 Task: Open Card History Conference Review in Board Content Curation and Aggregation to Workspace Accelerator Programs and add a team member Softage.2@softage.net, a label Blue, a checklist Marketing Strategies, an attachment from your computer, a color Blue and finally, add a card description 'Plan and execute company team-building conference with guest speakers on change management' and a comment 'This task presents an opportunity to demonstrate our leadership skills and ability to take charge.'. Add a start date 'Jan 02, 1900' with a due date 'Jan 09, 1900'
Action: Mouse moved to (288, 187)
Screenshot: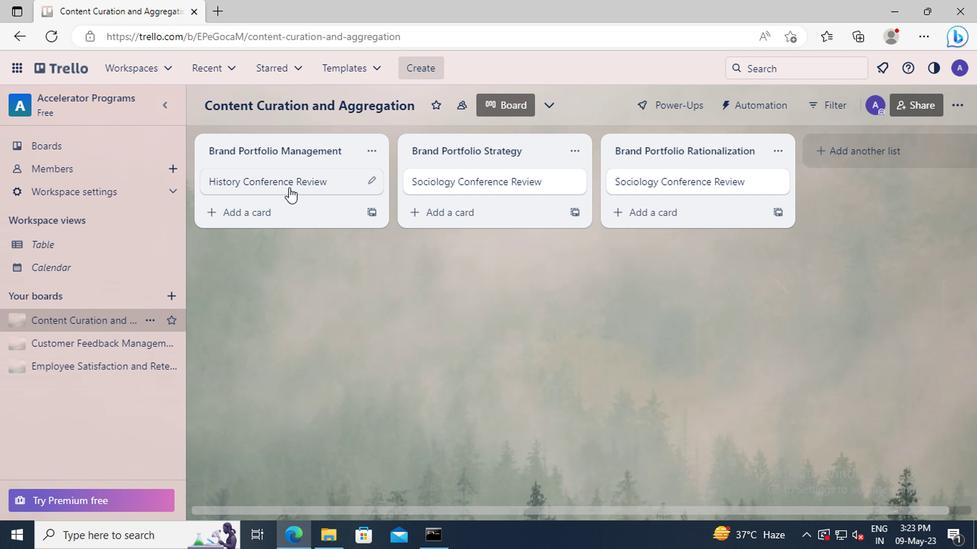 
Action: Mouse pressed left at (288, 187)
Screenshot: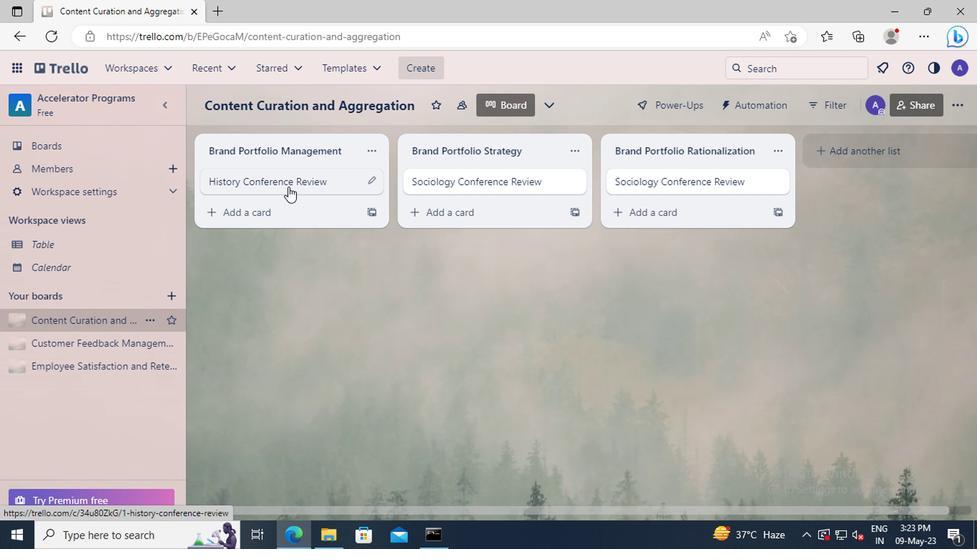 
Action: Mouse moved to (668, 181)
Screenshot: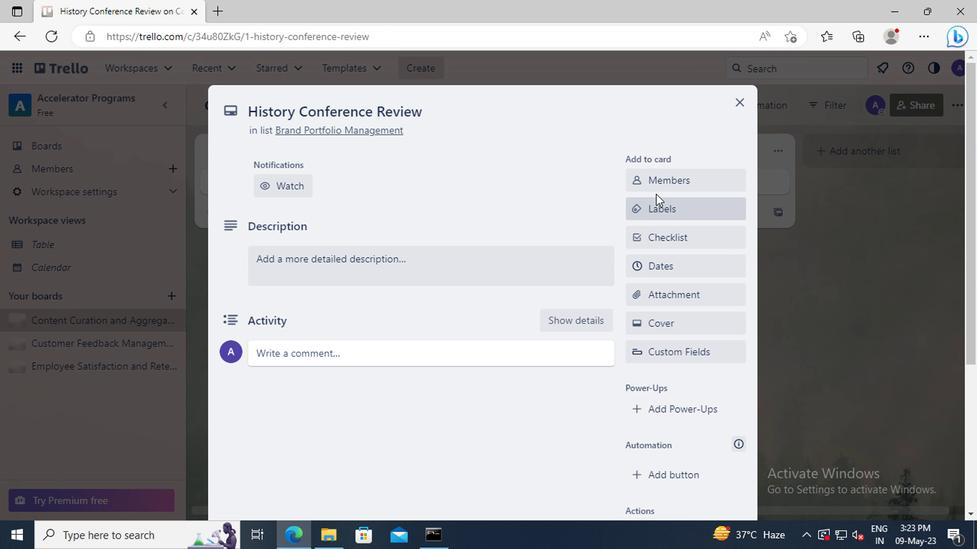 
Action: Mouse pressed left at (668, 181)
Screenshot: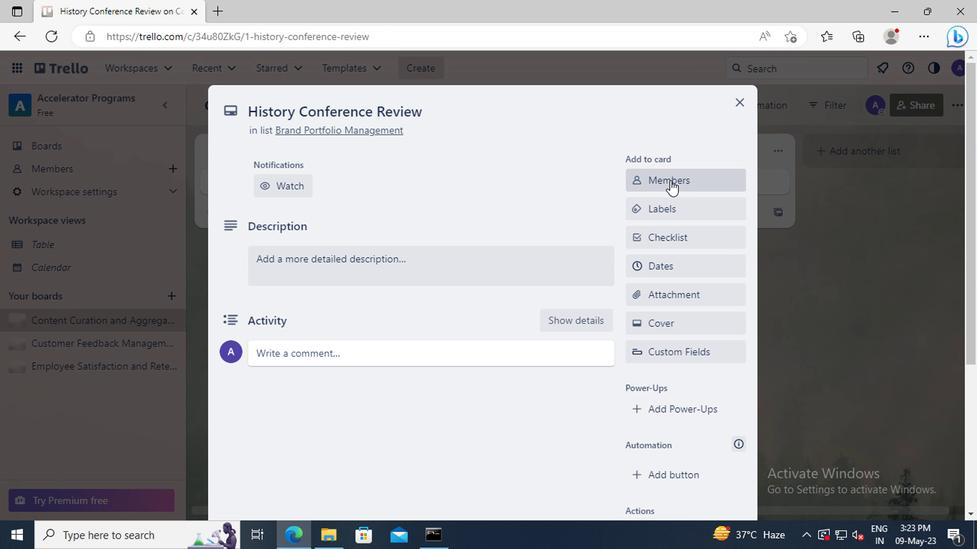 
Action: Mouse moved to (666, 247)
Screenshot: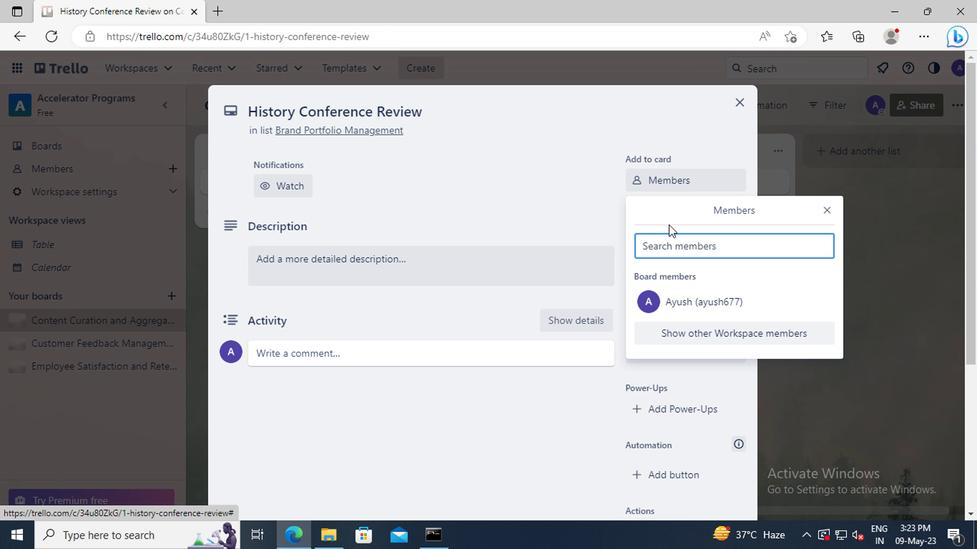 
Action: Mouse pressed left at (666, 247)
Screenshot: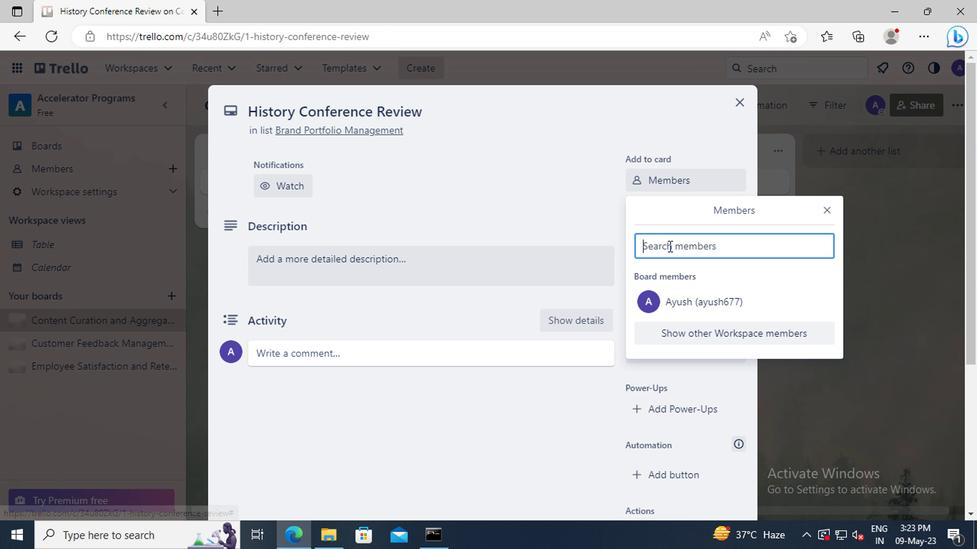 
Action: Key pressed <Key.shift>SOFTAGE.2
Screenshot: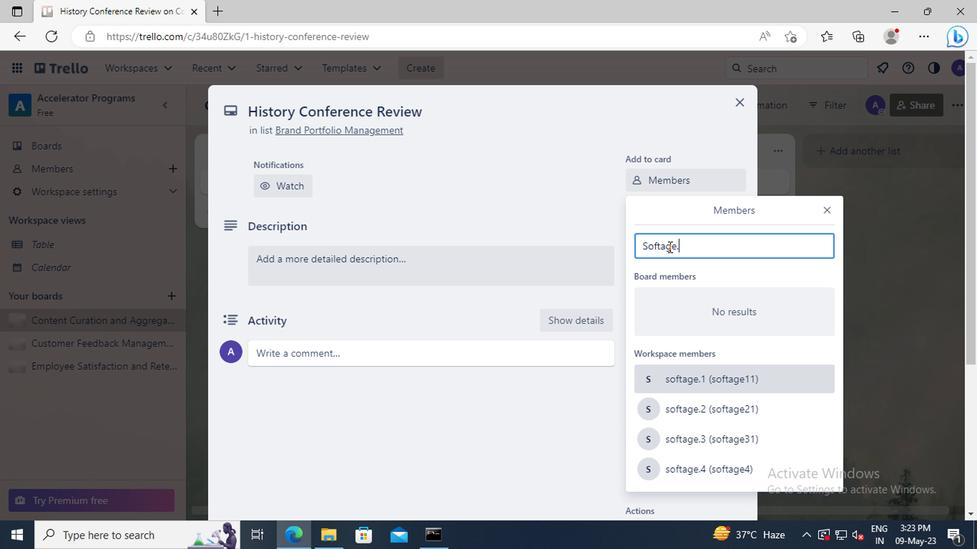 
Action: Mouse moved to (703, 381)
Screenshot: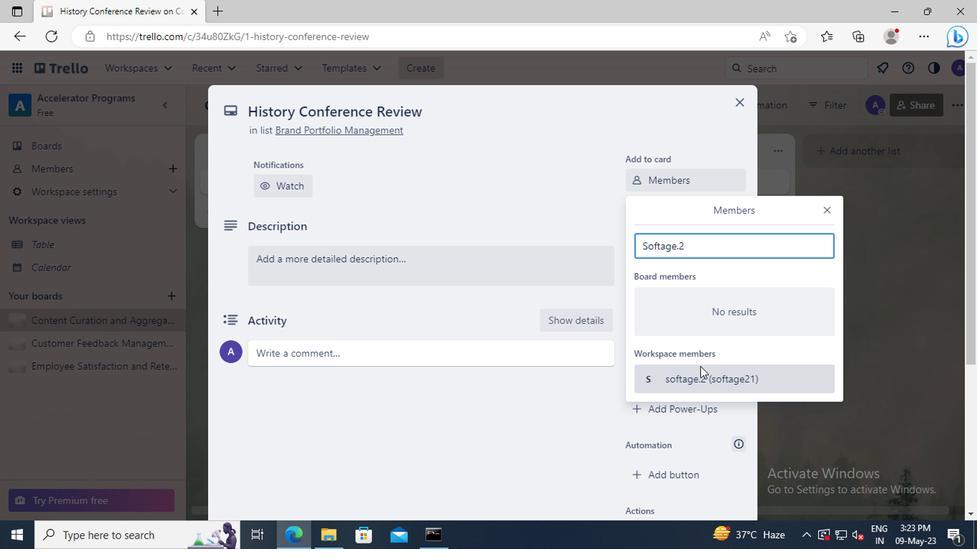 
Action: Mouse pressed left at (703, 381)
Screenshot: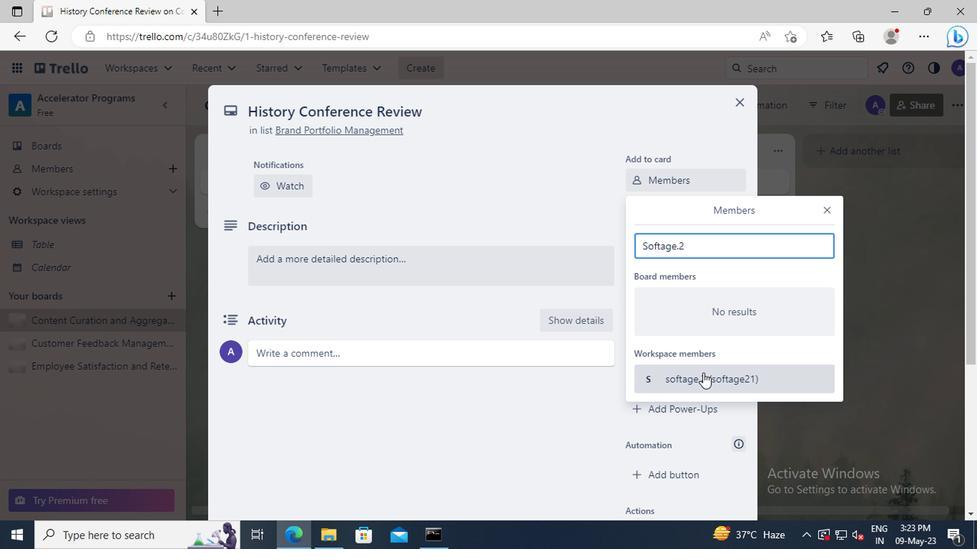 
Action: Mouse moved to (823, 210)
Screenshot: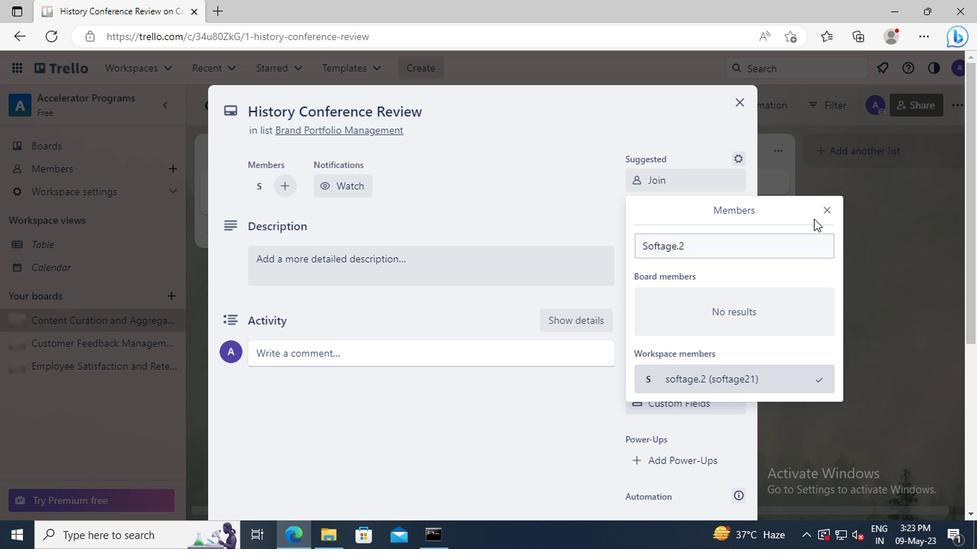 
Action: Mouse pressed left at (823, 210)
Screenshot: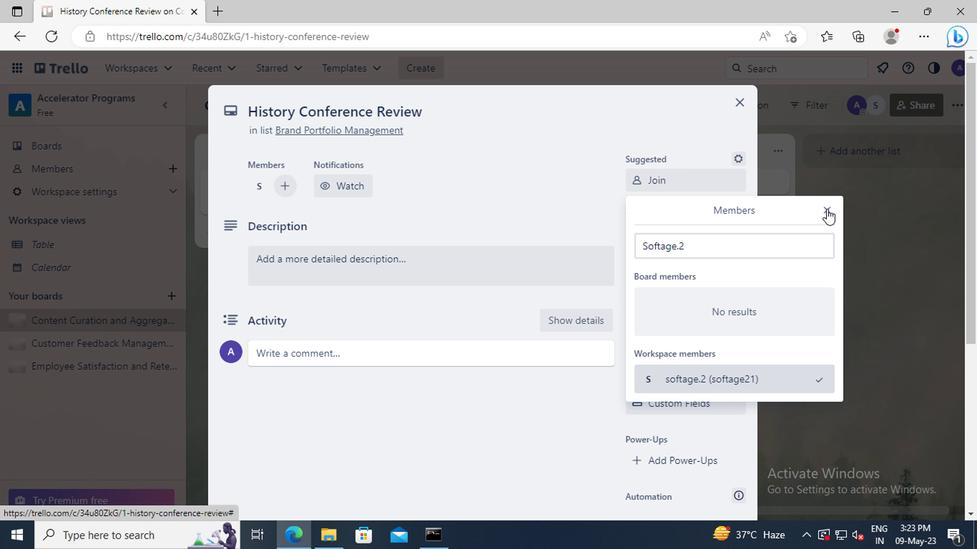 
Action: Mouse moved to (710, 256)
Screenshot: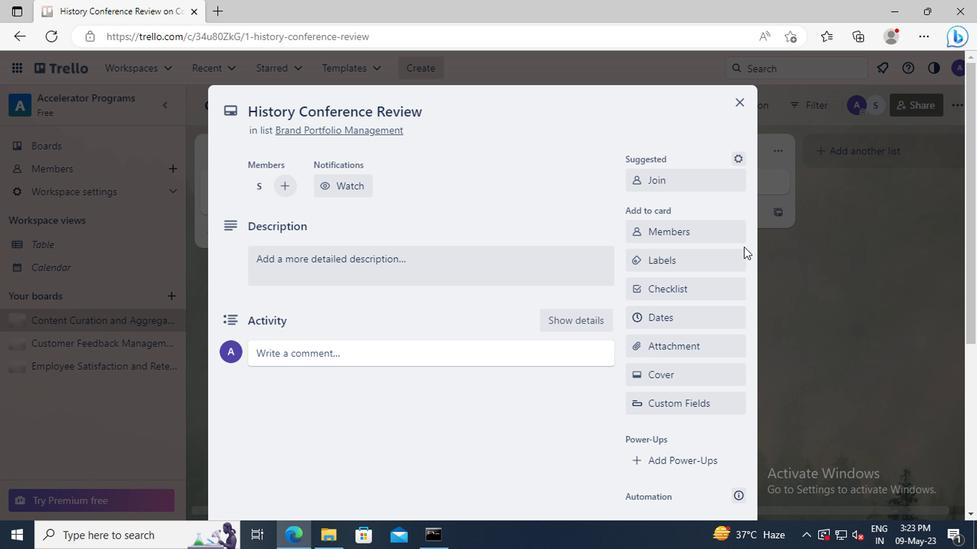 
Action: Mouse pressed left at (710, 256)
Screenshot: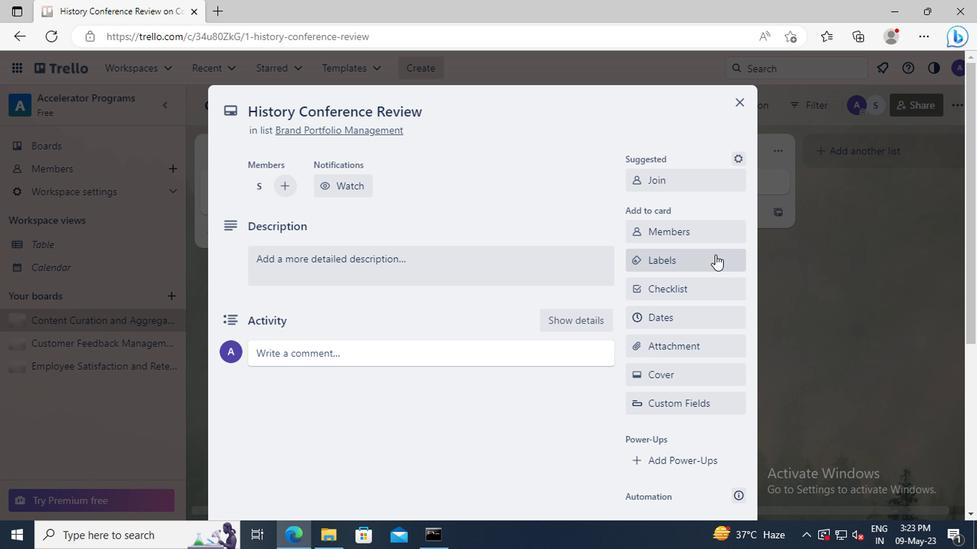 
Action: Mouse moved to (726, 353)
Screenshot: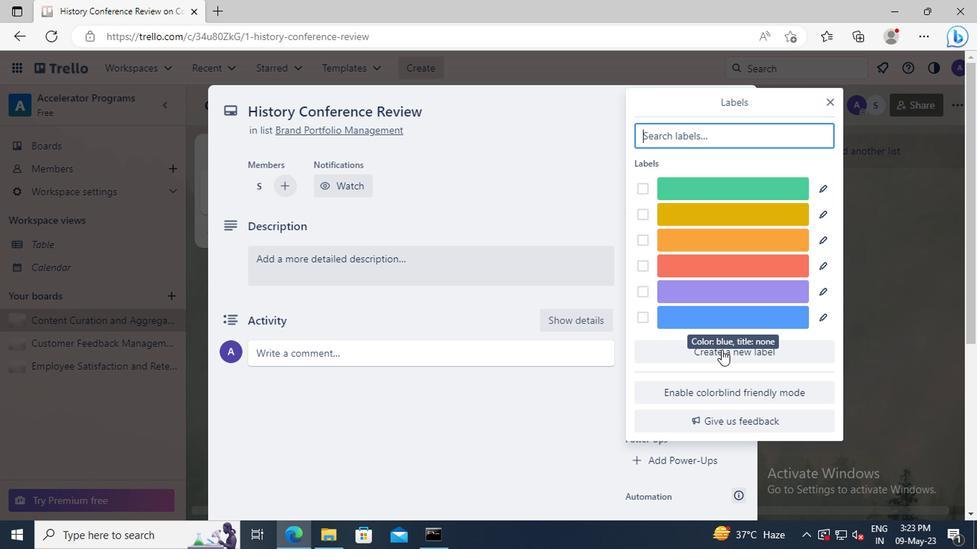 
Action: Mouse pressed left at (726, 353)
Screenshot: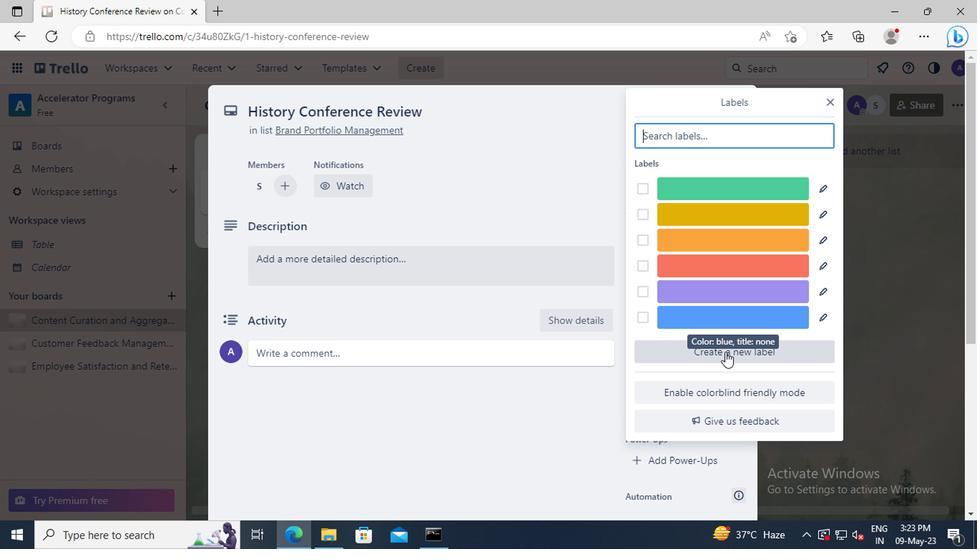 
Action: Mouse moved to (655, 389)
Screenshot: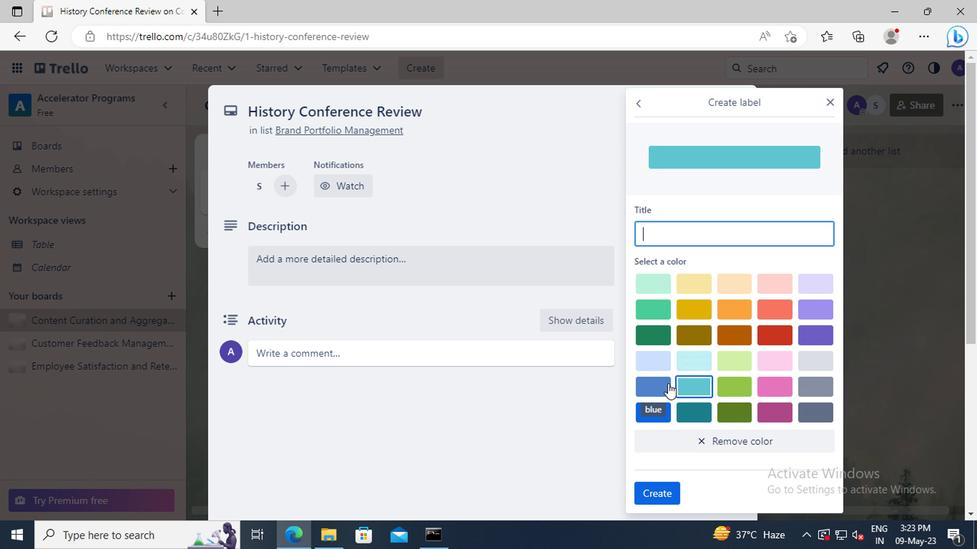 
Action: Mouse pressed left at (655, 389)
Screenshot: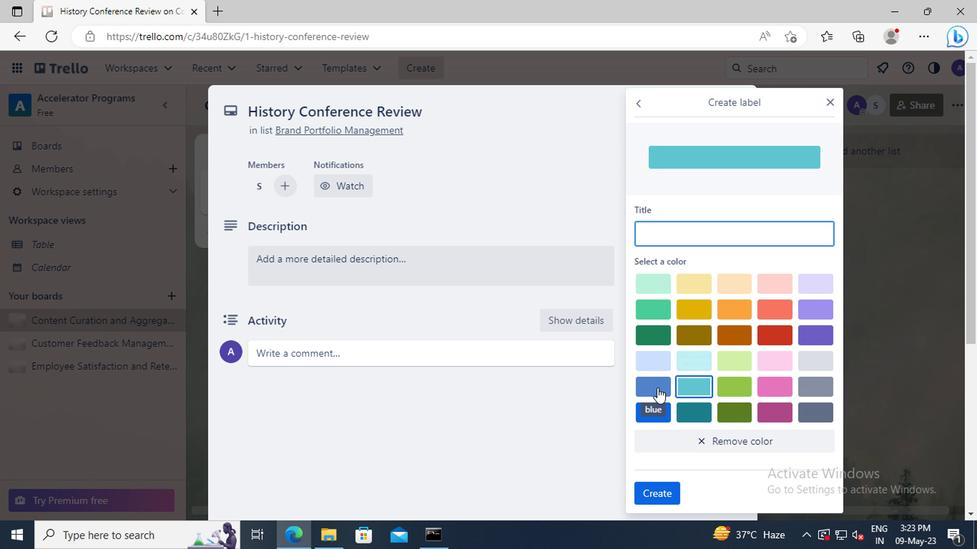
Action: Mouse moved to (661, 495)
Screenshot: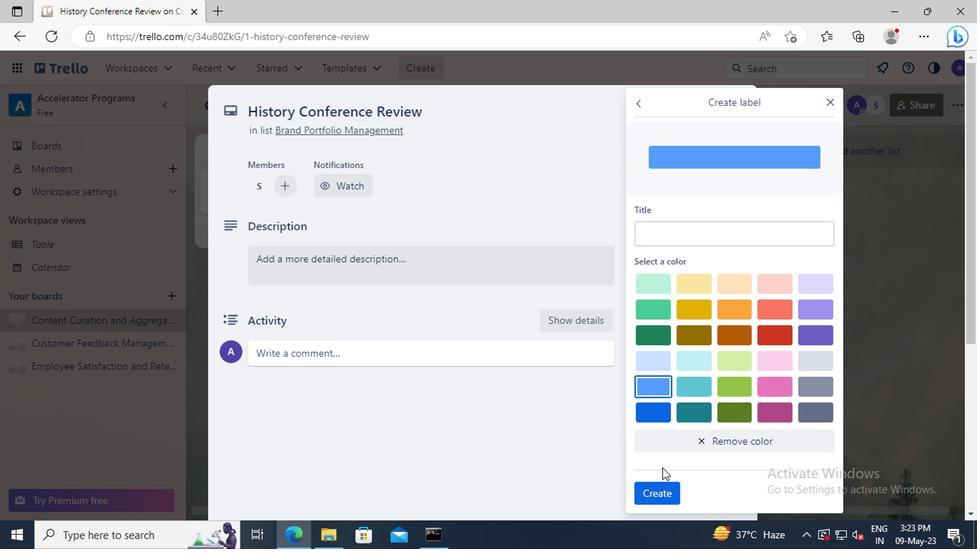 
Action: Mouse pressed left at (661, 495)
Screenshot: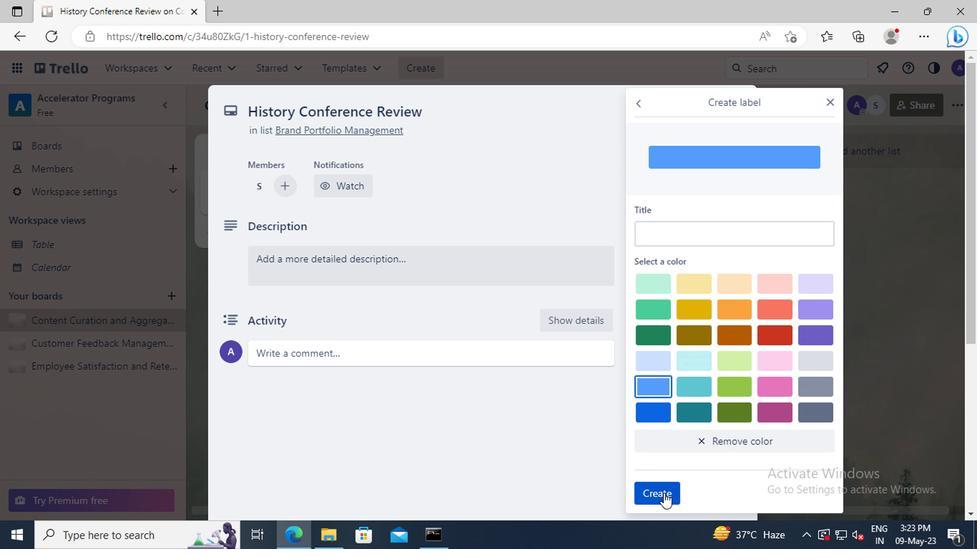 
Action: Mouse moved to (828, 102)
Screenshot: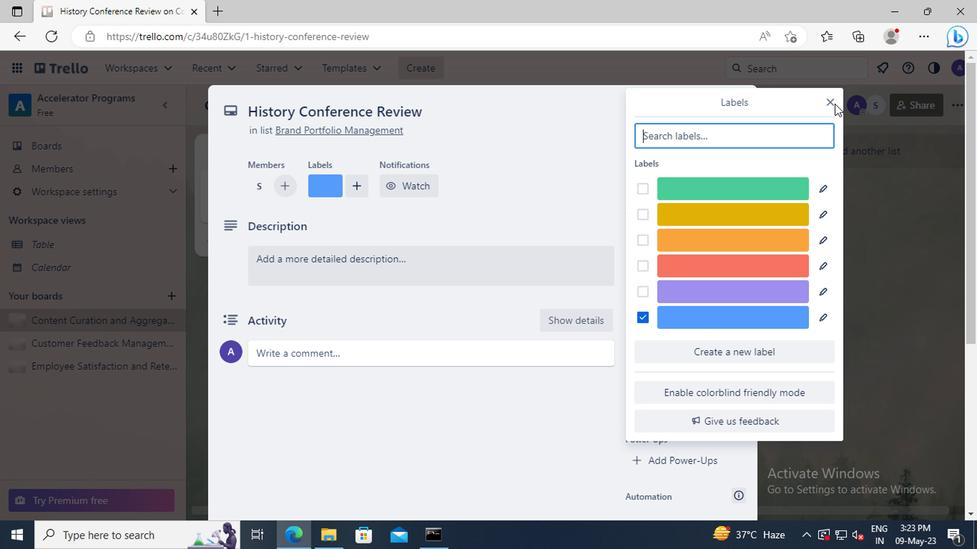 
Action: Mouse pressed left at (828, 102)
Screenshot: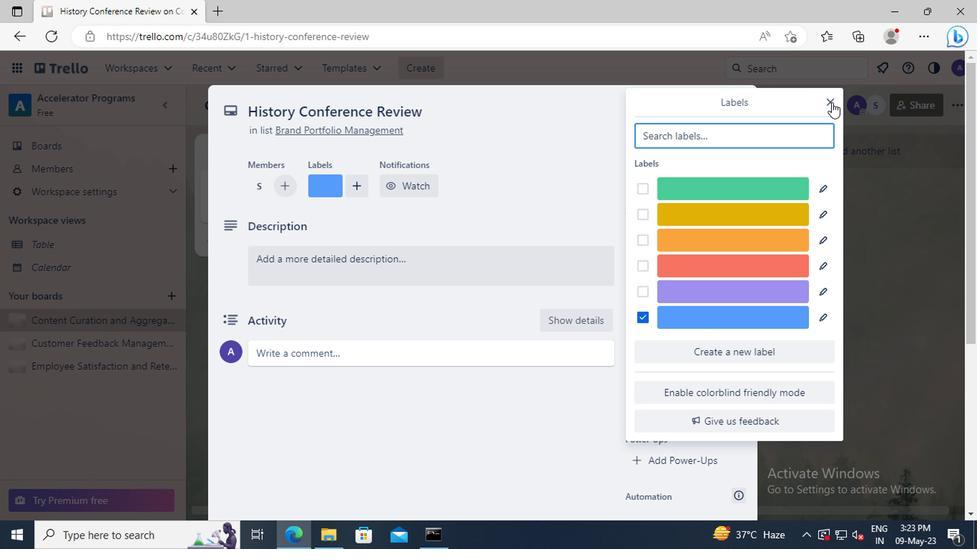 
Action: Mouse moved to (687, 289)
Screenshot: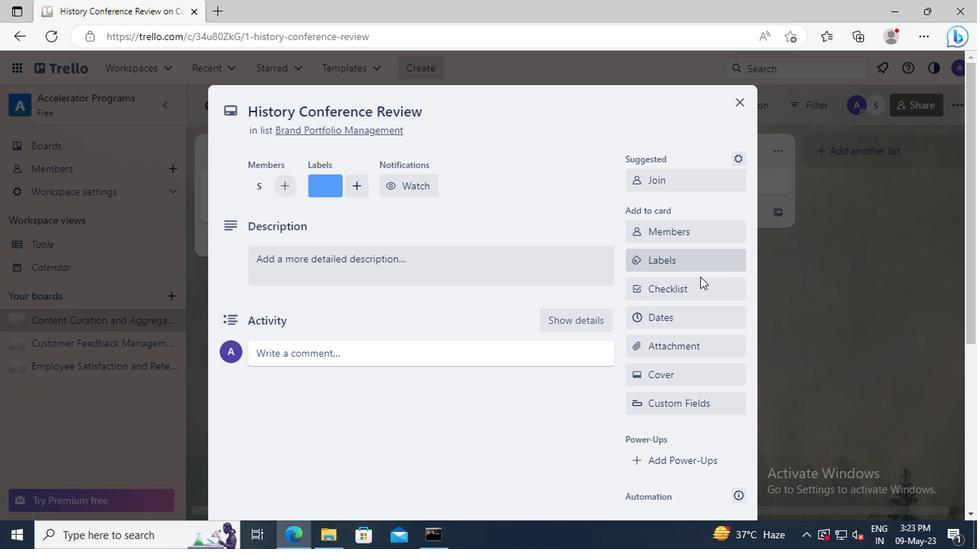 
Action: Mouse pressed left at (687, 289)
Screenshot: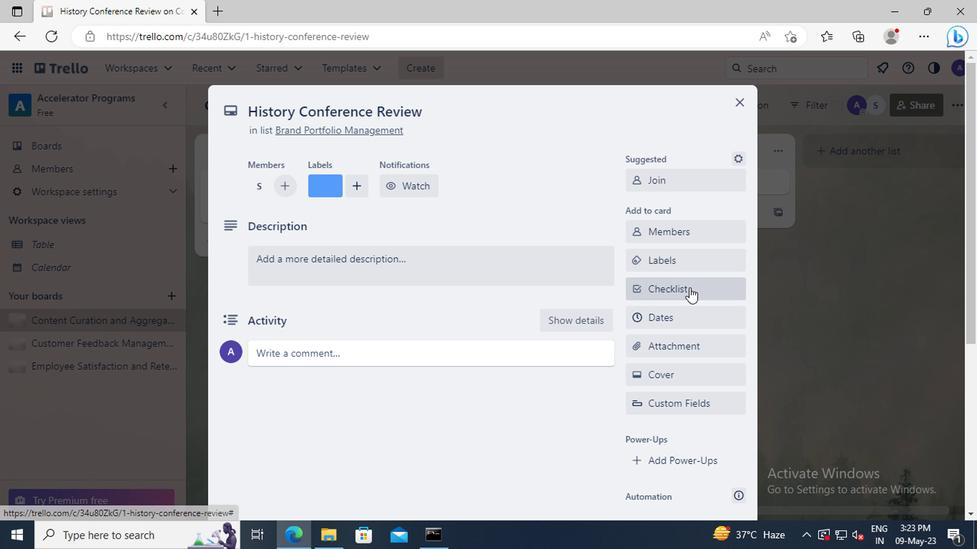
Action: Key pressed <Key.shift>MARKETING<Key.space><Key.shift>STRATEGIES
Screenshot: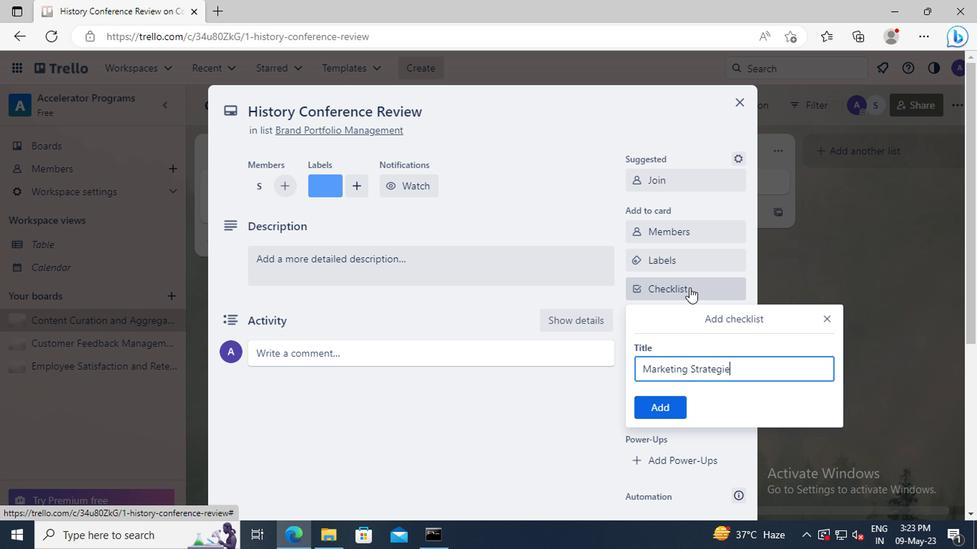 
Action: Mouse moved to (665, 408)
Screenshot: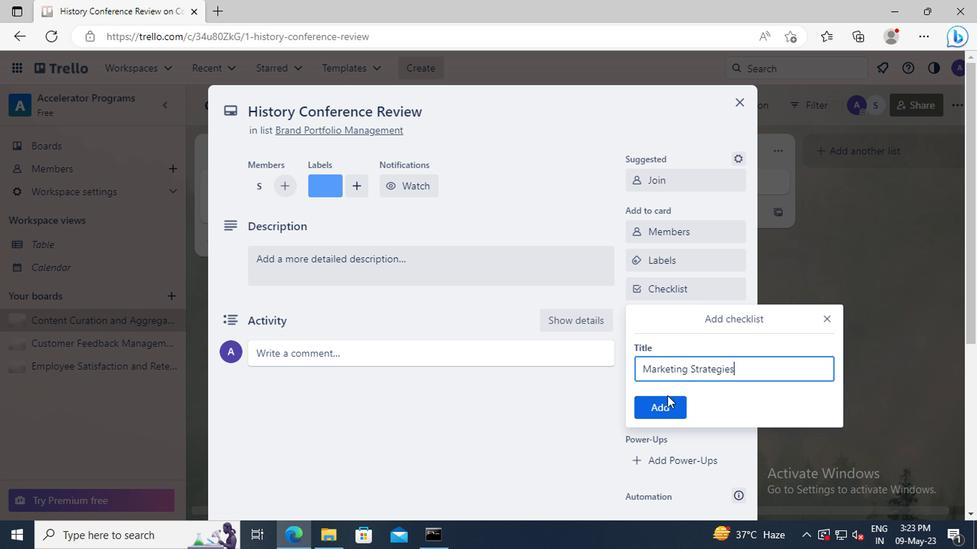 
Action: Mouse pressed left at (665, 408)
Screenshot: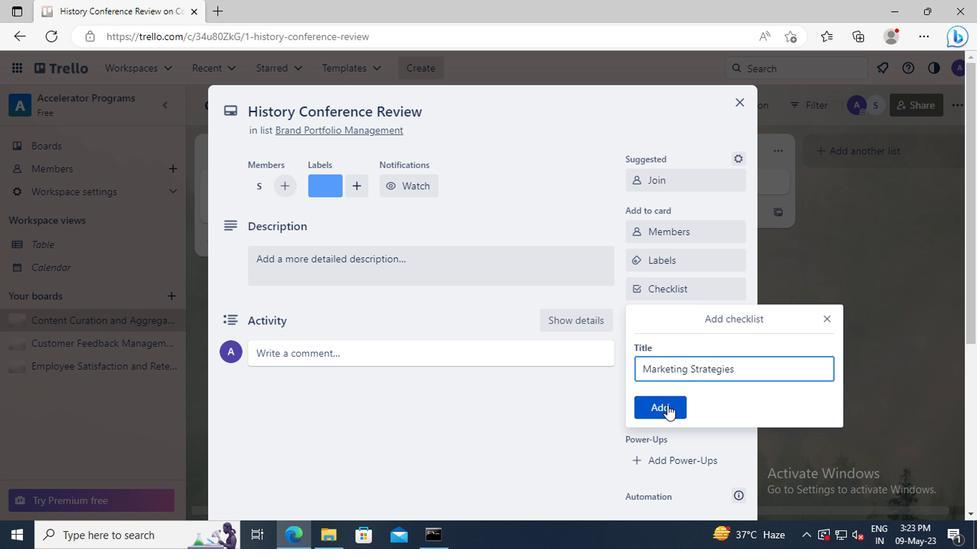
Action: Mouse moved to (669, 346)
Screenshot: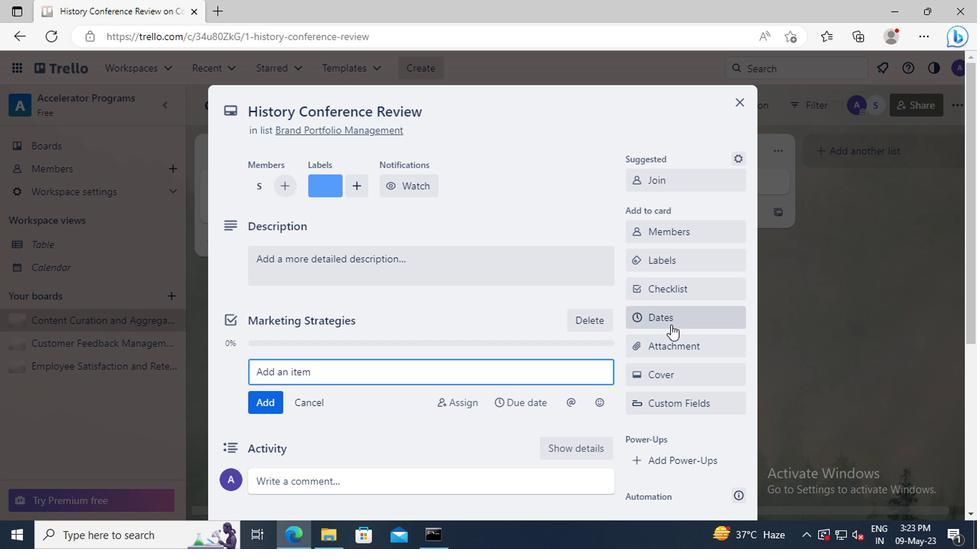 
Action: Mouse pressed left at (669, 346)
Screenshot: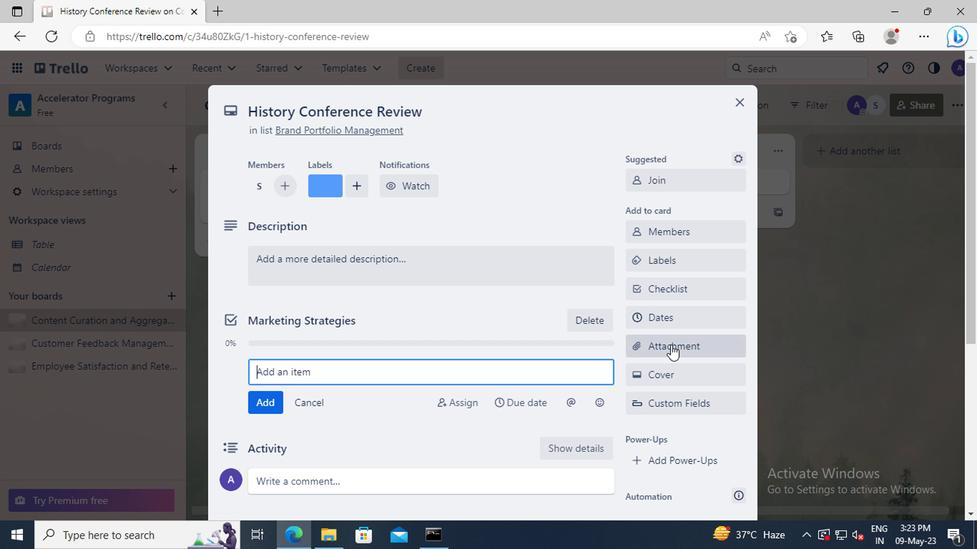 
Action: Mouse moved to (672, 131)
Screenshot: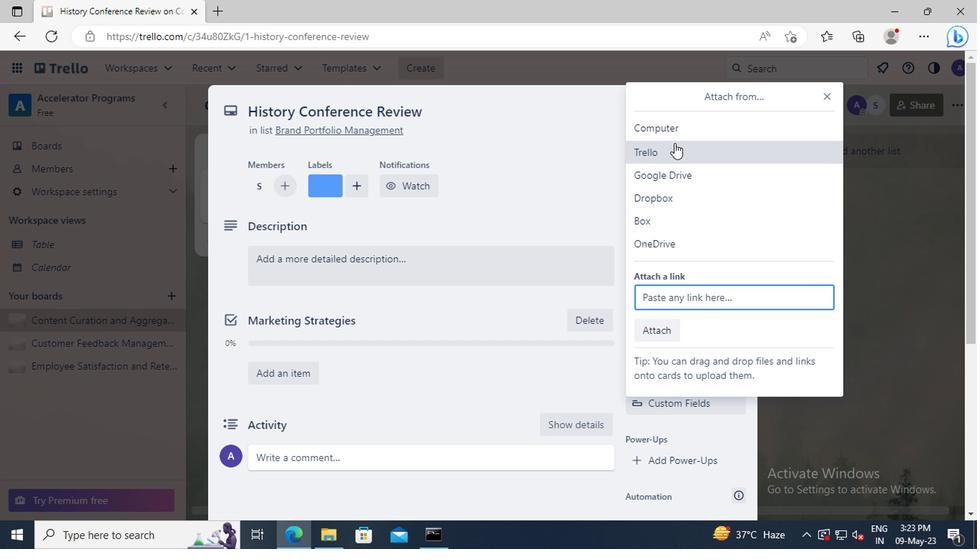 
Action: Mouse pressed left at (672, 131)
Screenshot: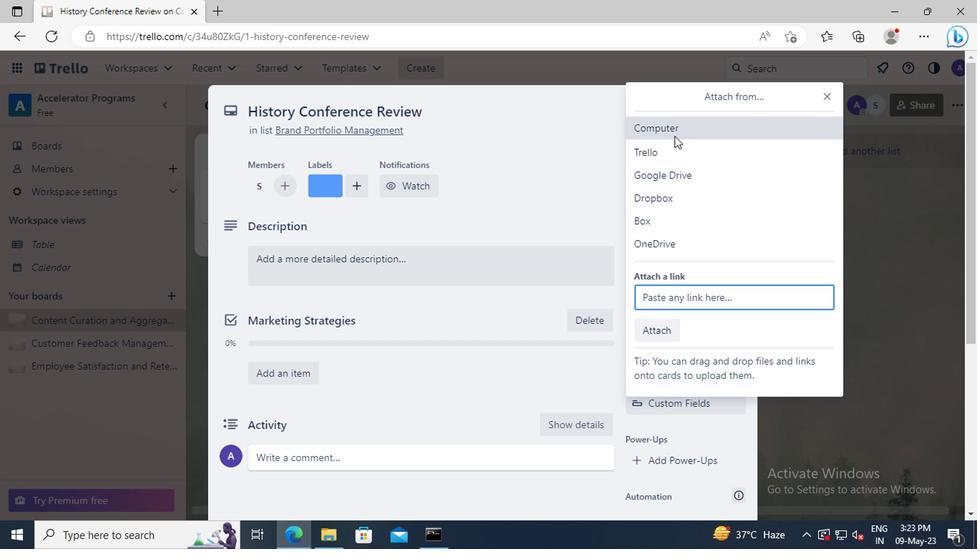 
Action: Mouse moved to (380, 128)
Screenshot: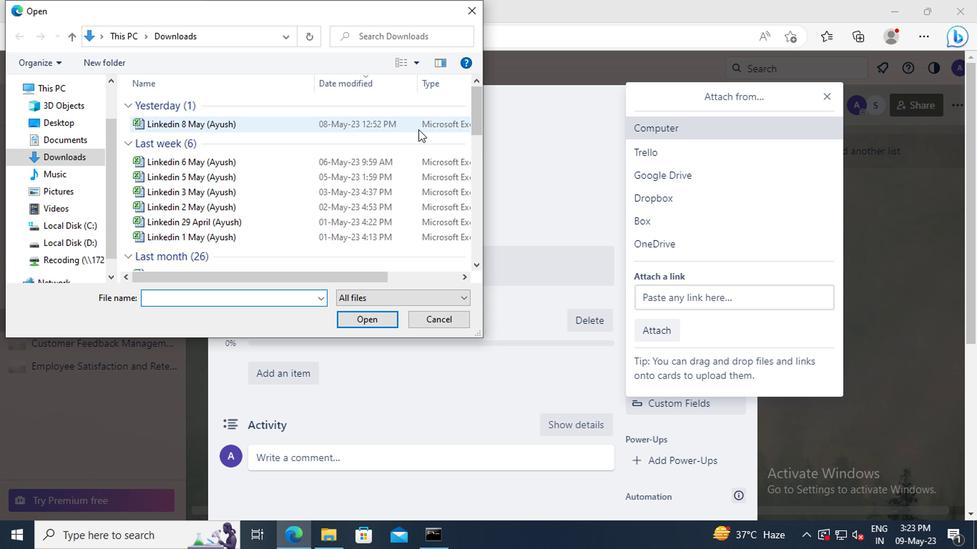 
Action: Mouse pressed left at (380, 128)
Screenshot: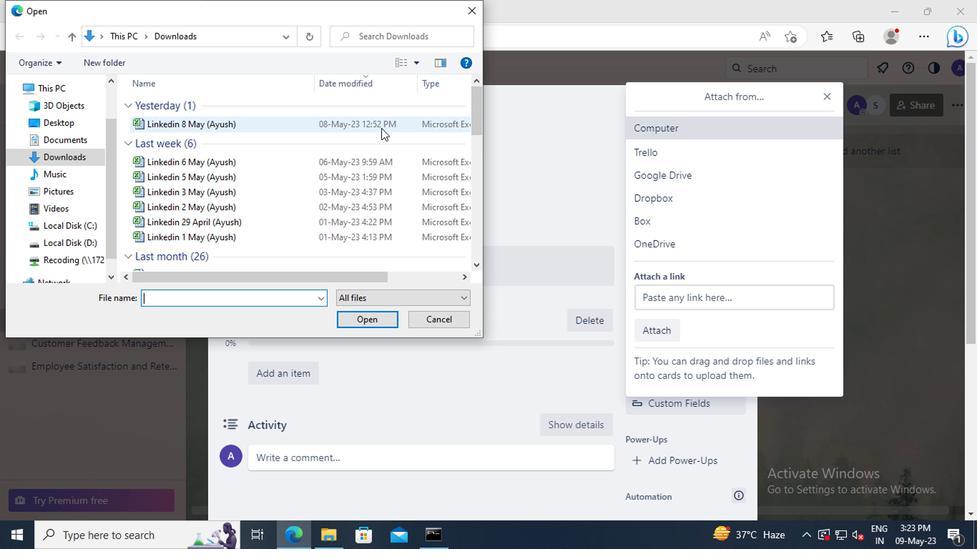 
Action: Mouse moved to (378, 317)
Screenshot: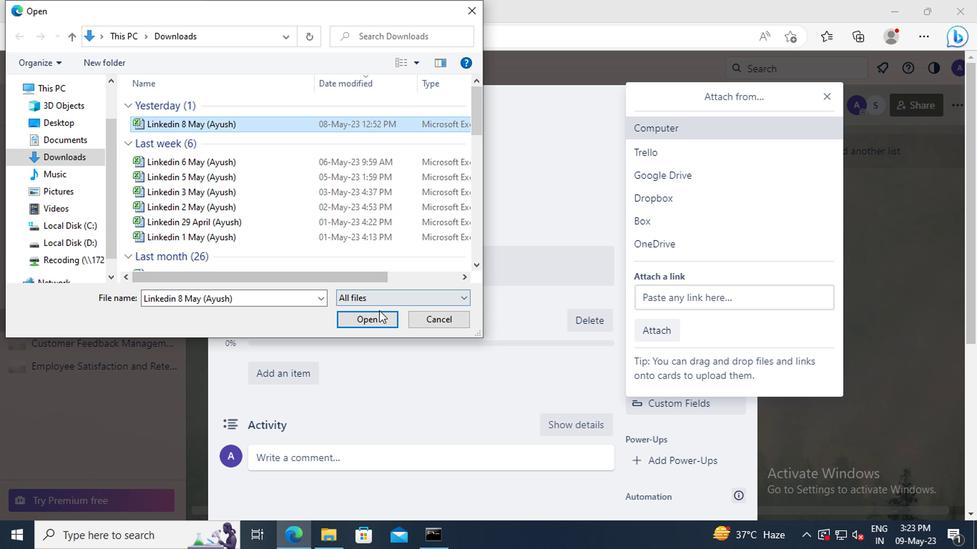
Action: Mouse pressed left at (378, 317)
Screenshot: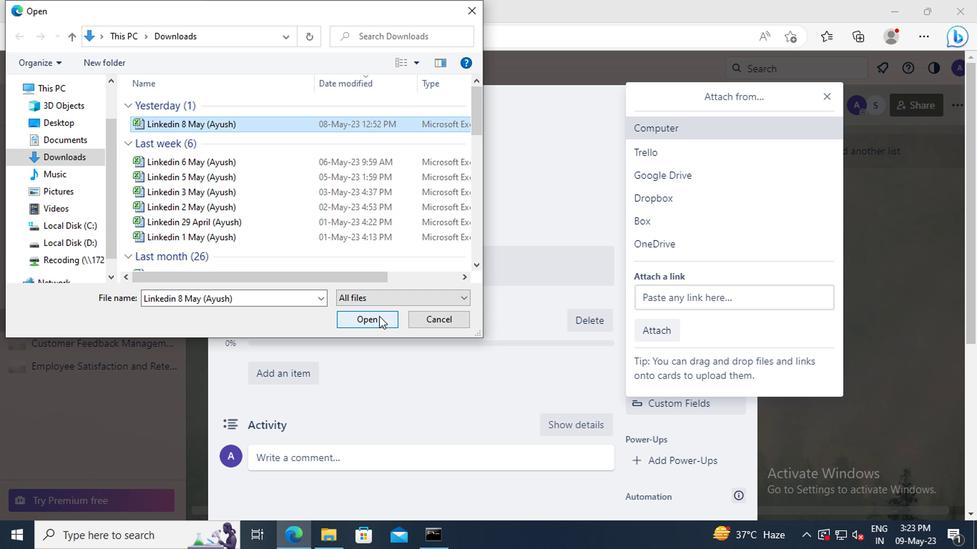 
Action: Mouse moved to (658, 377)
Screenshot: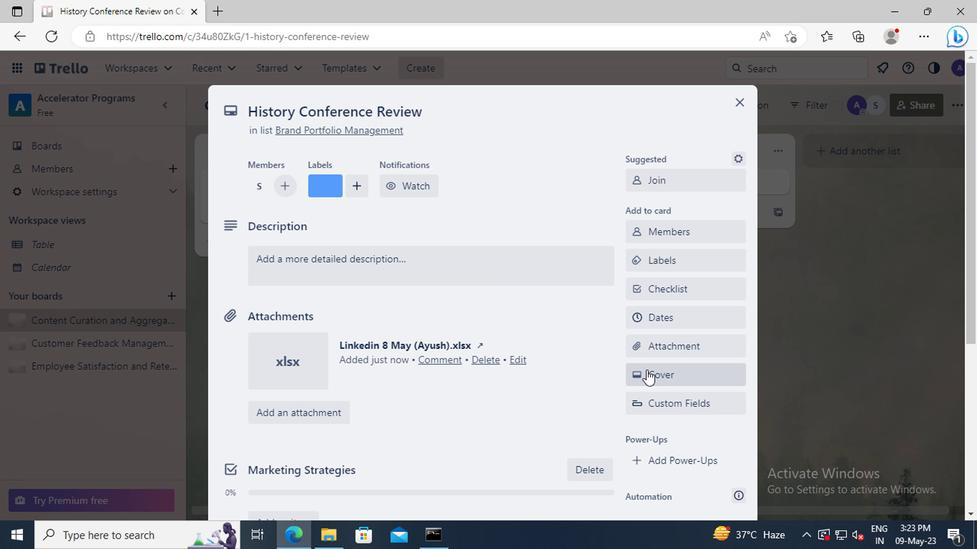 
Action: Mouse pressed left at (658, 377)
Screenshot: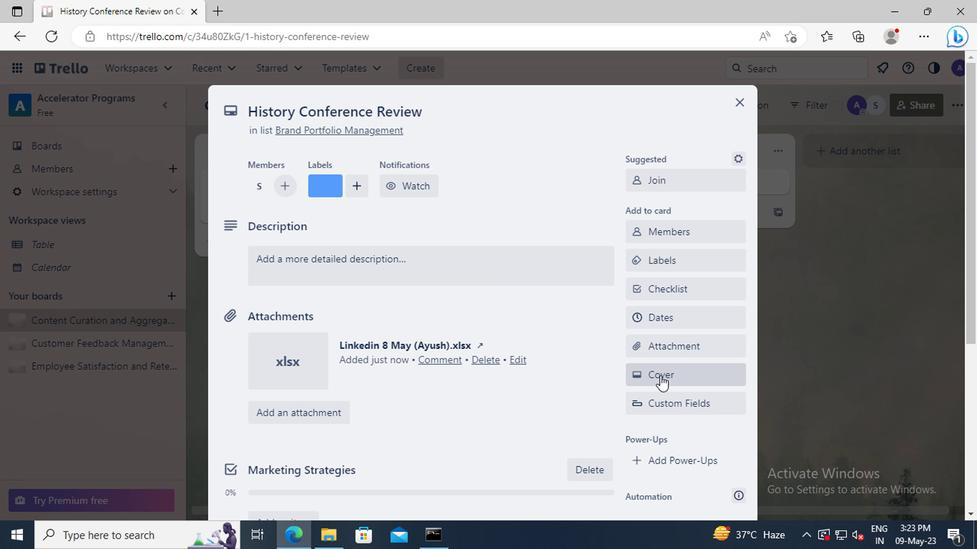
Action: Mouse moved to (658, 266)
Screenshot: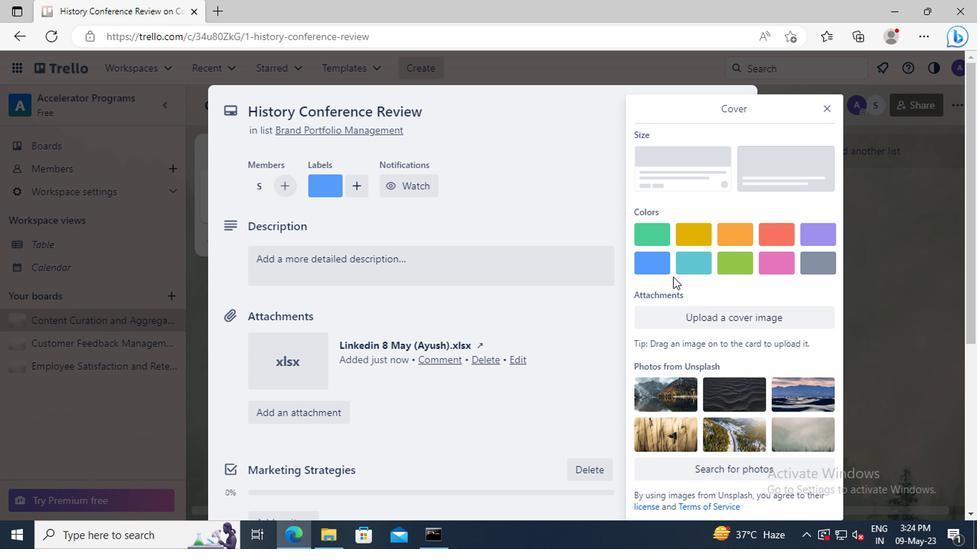 
Action: Mouse pressed left at (658, 266)
Screenshot: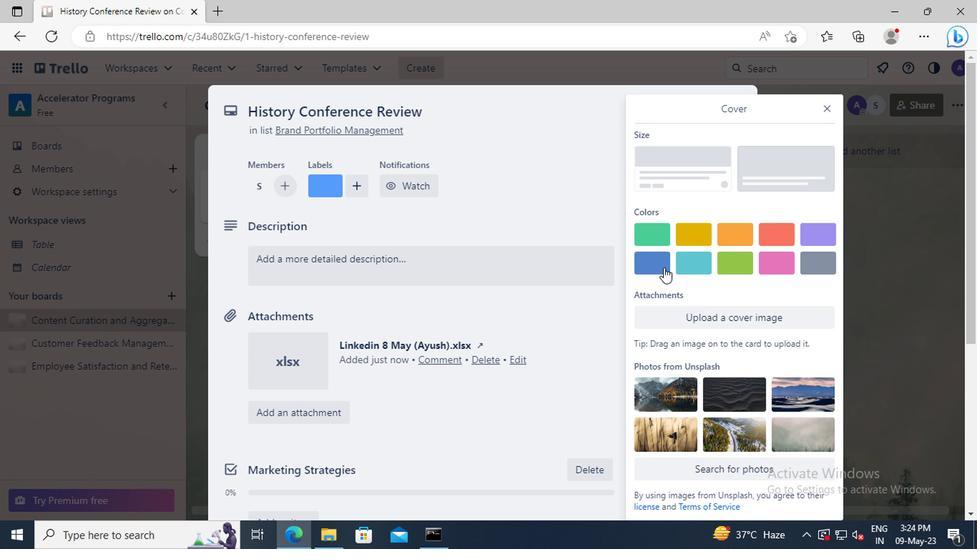 
Action: Mouse moved to (823, 100)
Screenshot: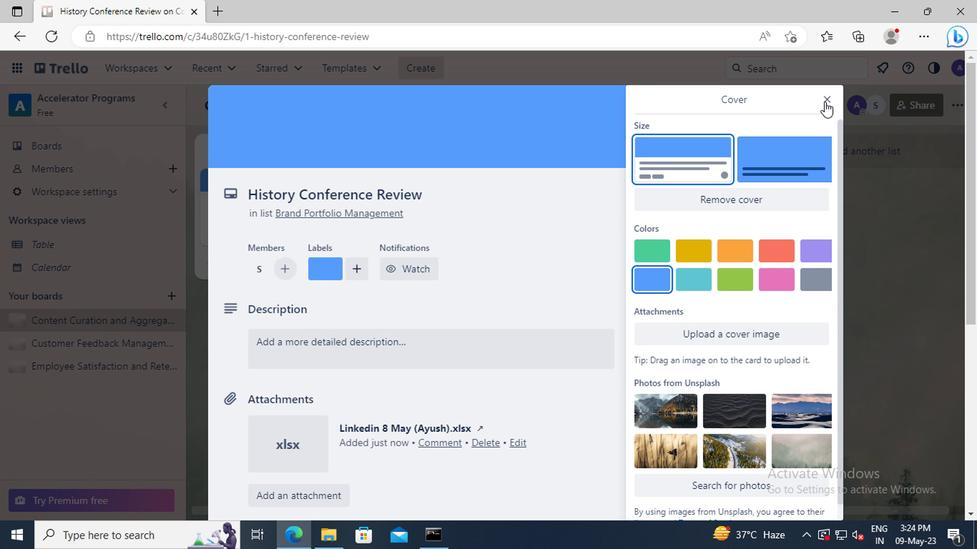 
Action: Mouse pressed left at (823, 100)
Screenshot: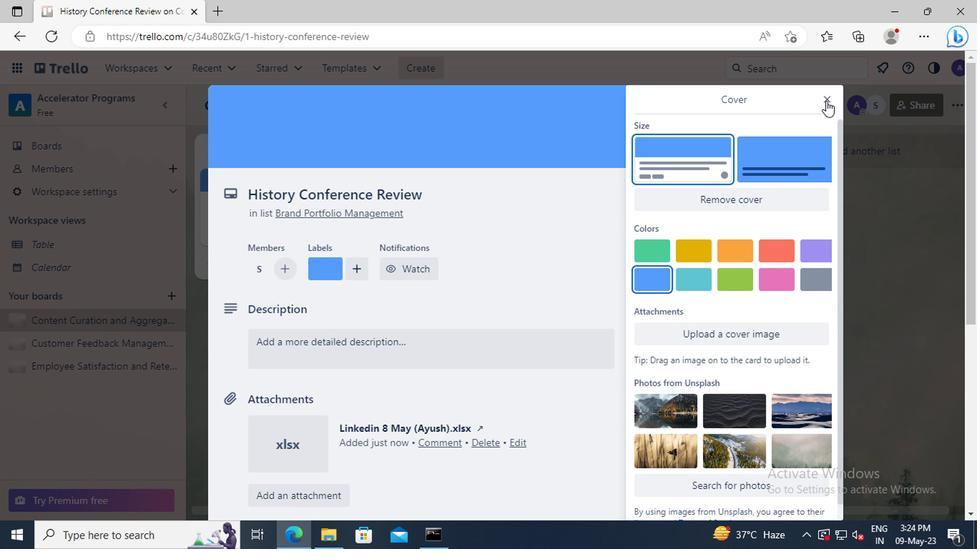 
Action: Mouse moved to (315, 347)
Screenshot: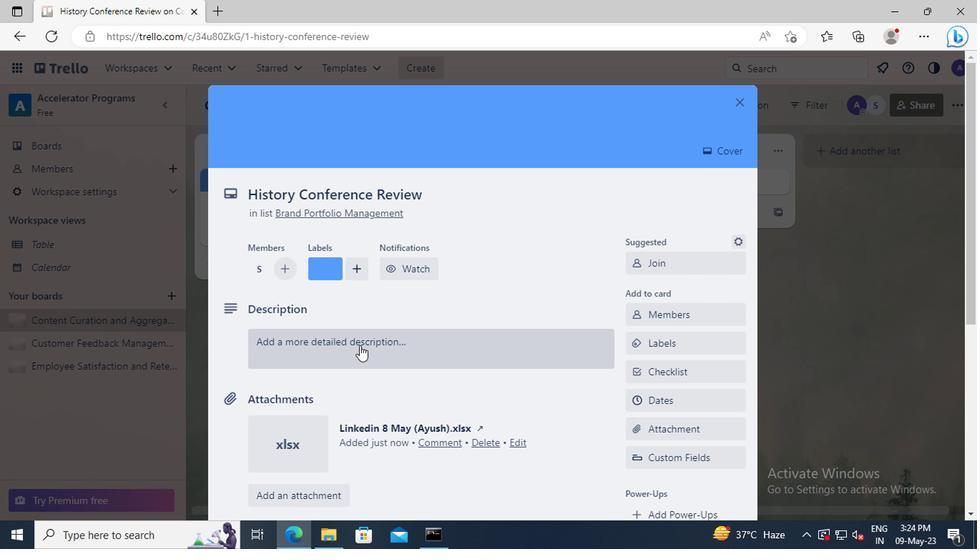
Action: Mouse pressed left at (315, 347)
Screenshot: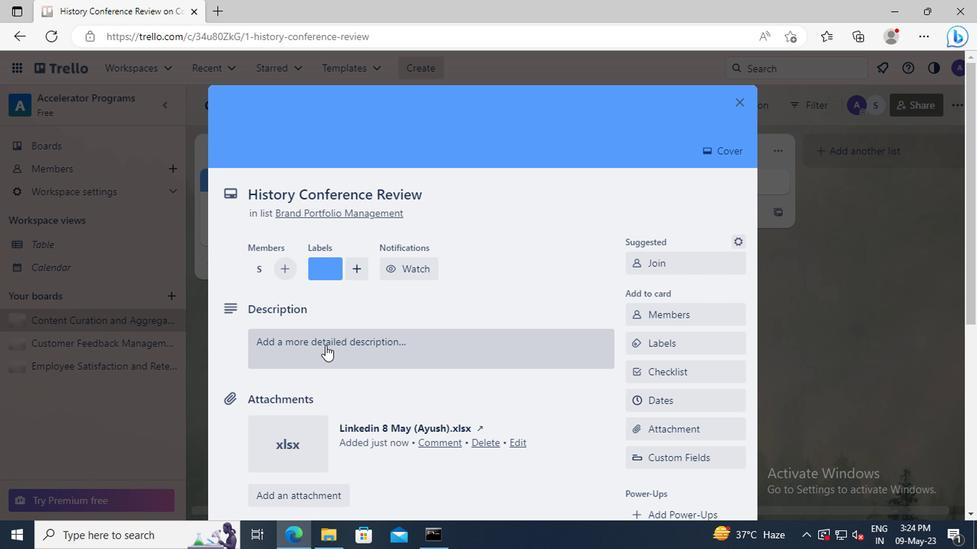 
Action: Mouse moved to (300, 393)
Screenshot: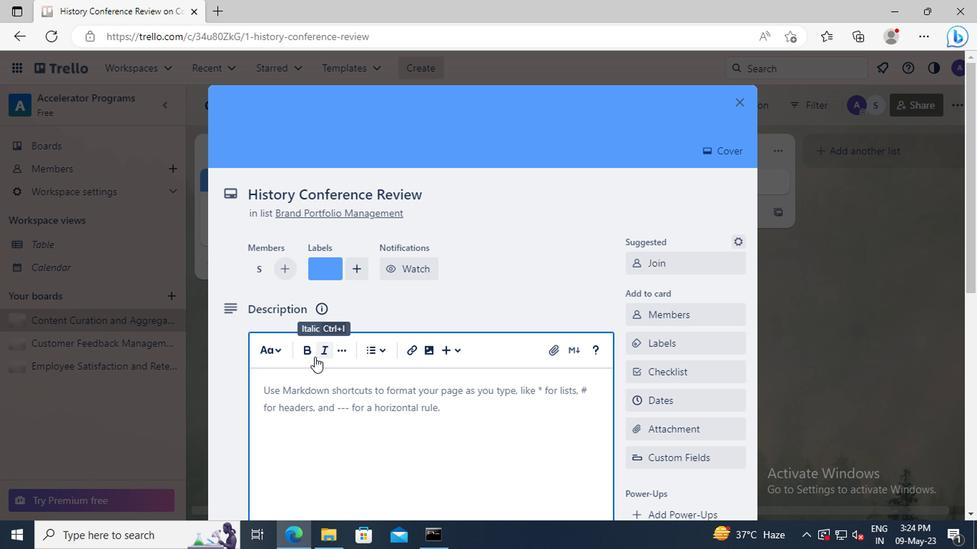 
Action: Mouse pressed left at (300, 393)
Screenshot: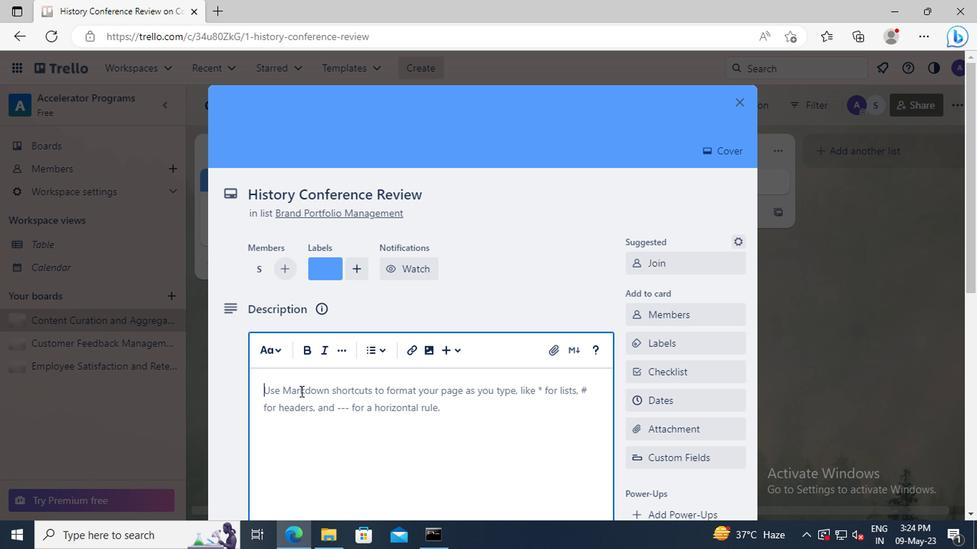 
Action: Key pressed <Key.shift>PLAN<Key.space>AND<Key.space>EXECUTE<Key.space>COMPANY<Key.space>TEAM-BUILDING<Key.space>CONFERENCE<Key.space>WITH<Key.space>GUEST<Key.space>SPEAKERS<Key.space>ON<Key.space>CHANGE<Key.space>MANAGEMENT
Screenshot: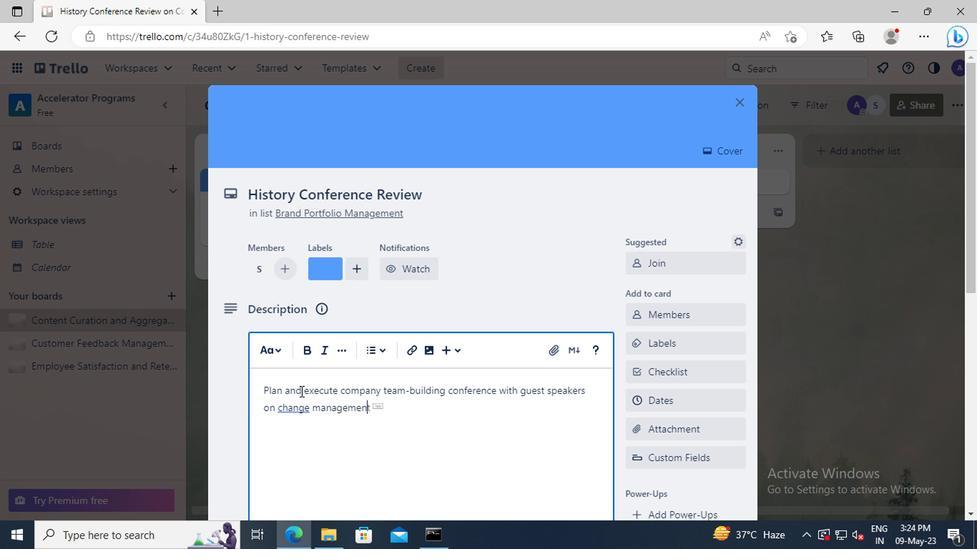 
Action: Mouse scrolled (300, 392) with delta (0, 0)
Screenshot: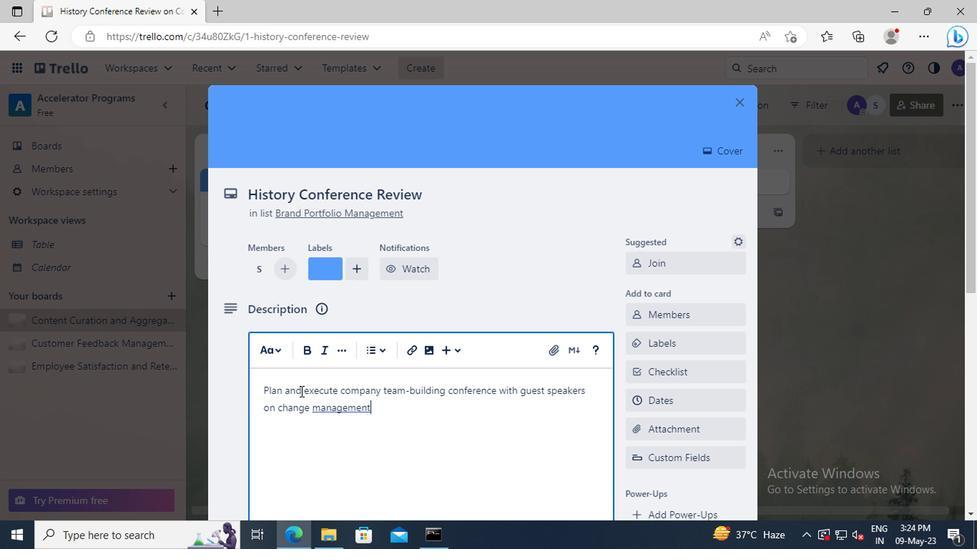 
Action: Mouse scrolled (300, 392) with delta (0, 0)
Screenshot: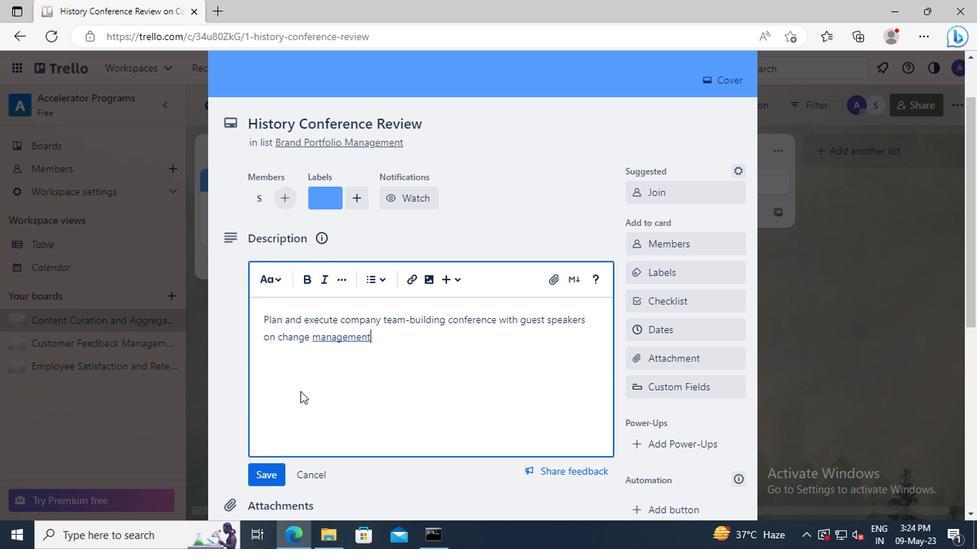 
Action: Mouse moved to (276, 406)
Screenshot: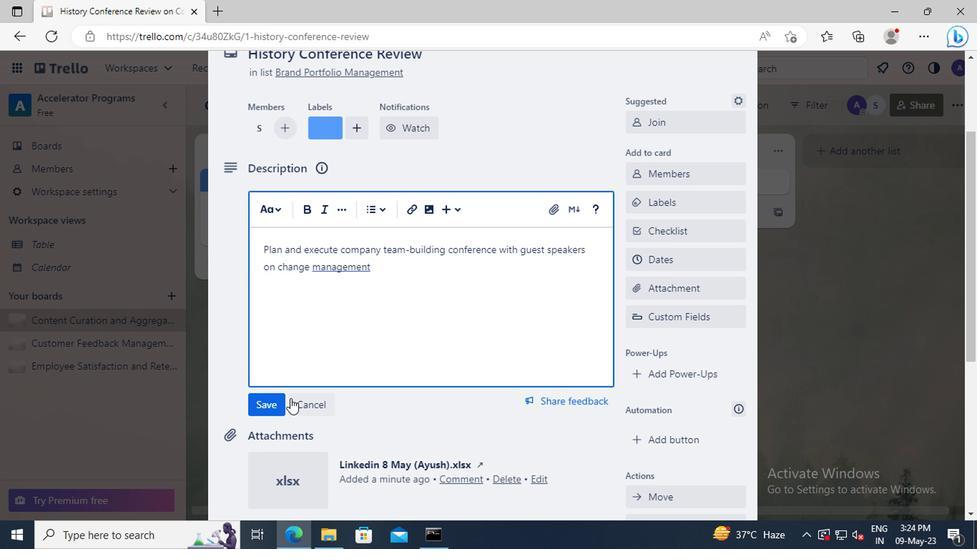 
Action: Mouse pressed left at (276, 406)
Screenshot: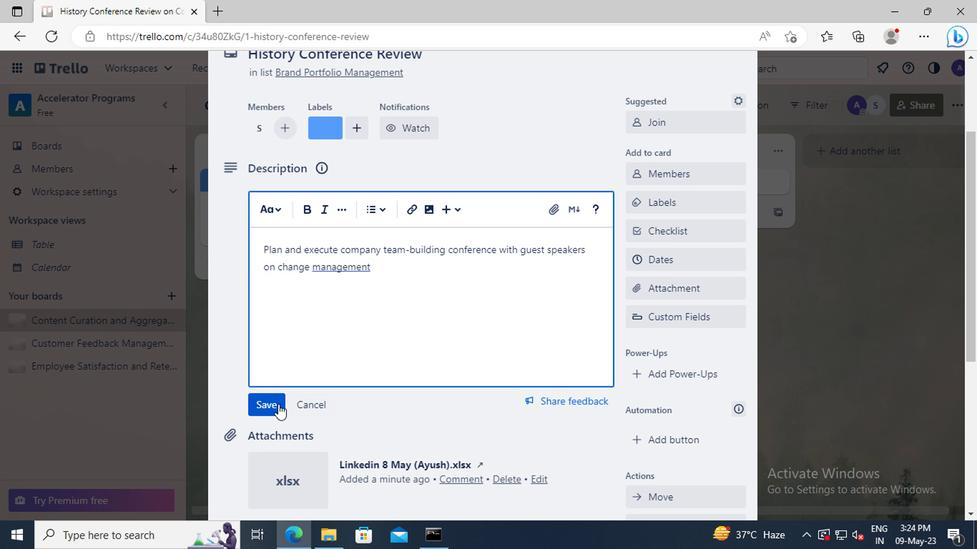 
Action: Mouse scrolled (276, 405) with delta (0, -1)
Screenshot: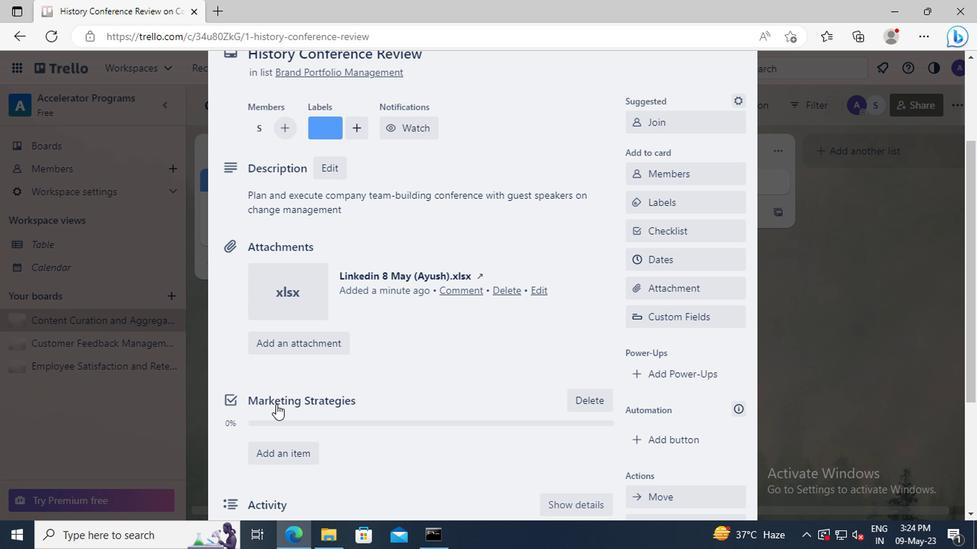 
Action: Mouse moved to (276, 404)
Screenshot: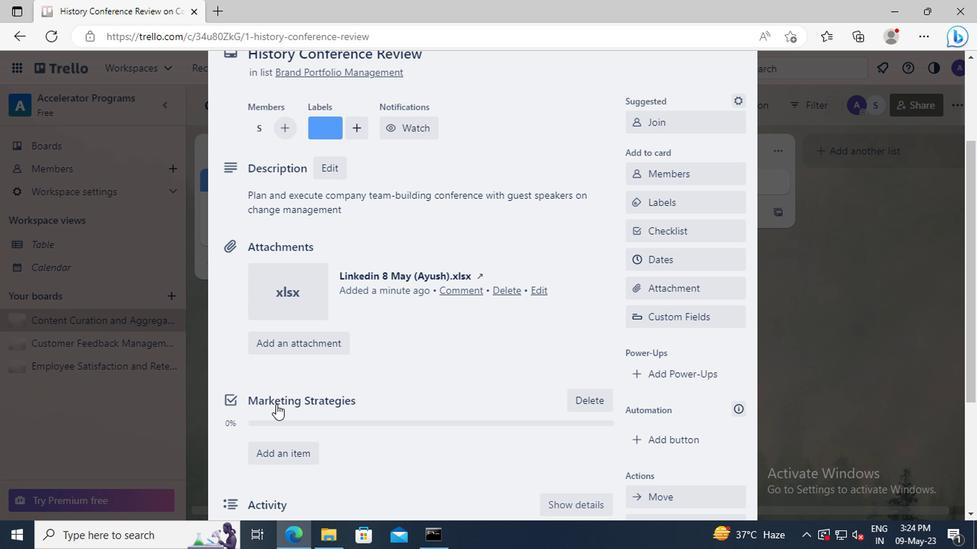 
Action: Mouse scrolled (276, 403) with delta (0, -1)
Screenshot: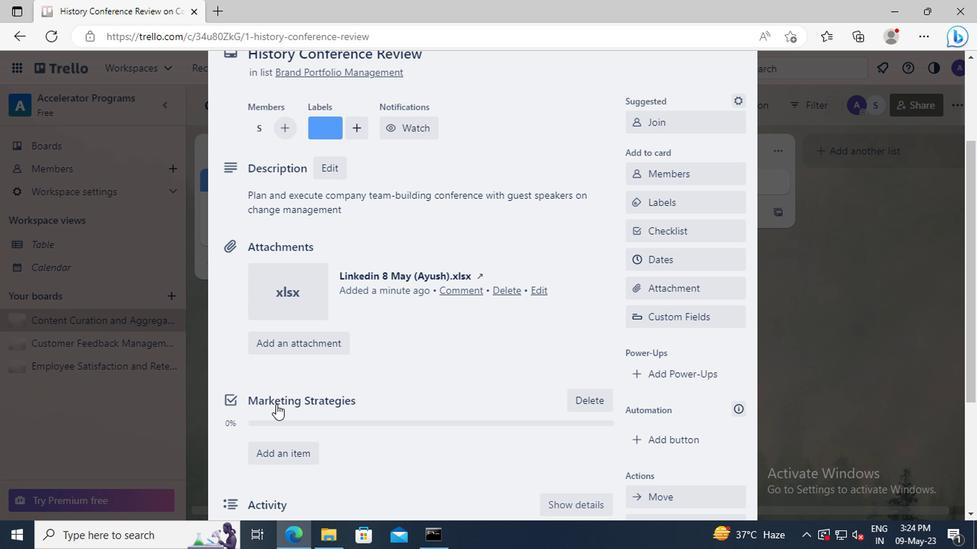 
Action: Mouse moved to (276, 403)
Screenshot: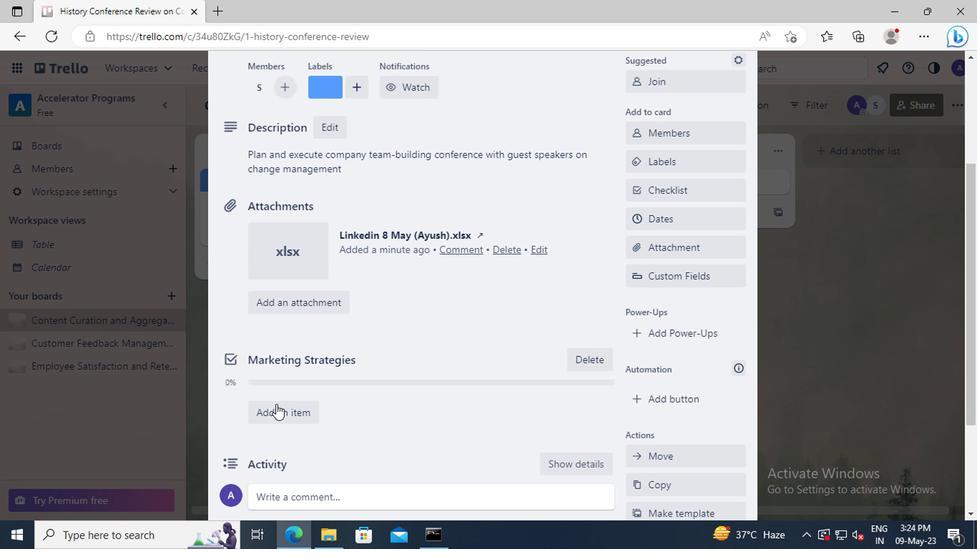 
Action: Mouse scrolled (276, 402) with delta (0, 0)
Screenshot: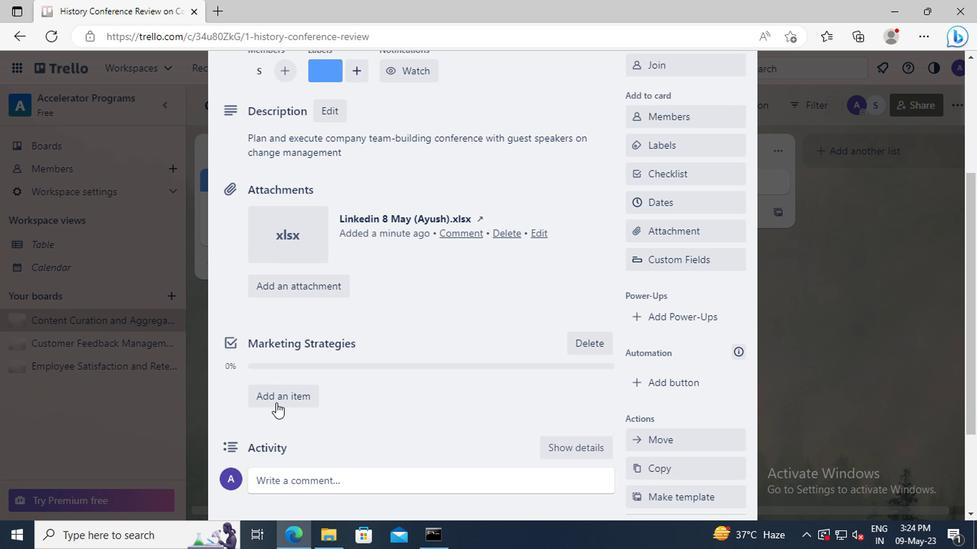
Action: Mouse moved to (270, 354)
Screenshot: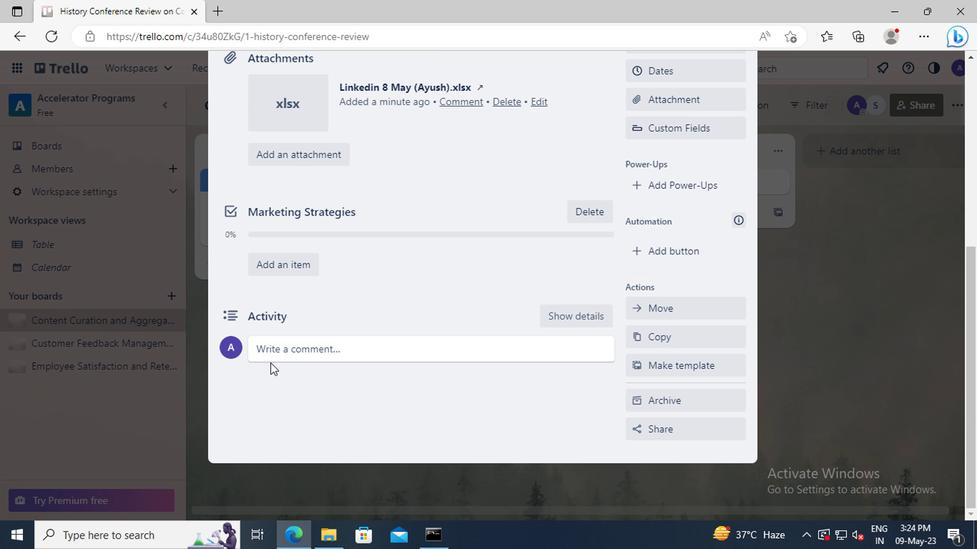 
Action: Mouse pressed left at (270, 354)
Screenshot: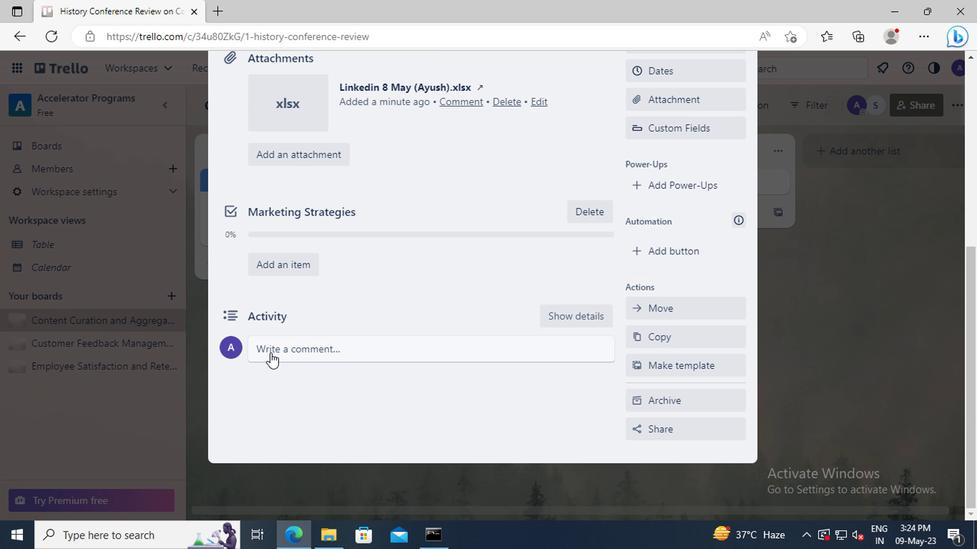 
Action: Key pressed <Key.shift>THIS<Key.space>TASK<Key.space>PRESENTS<Key.space>AN<Key.space>OPPORTUNITY<Key.space>TO<Key.space>DEMONSTRATE<Key.space>OUR<Key.space>LEADERSHIP<Key.space>SKILLS<Key.space>AND<Key.space>ABILITY<Key.space>TO<Key.space>TAKE<Key.space>CHARGE
Screenshot: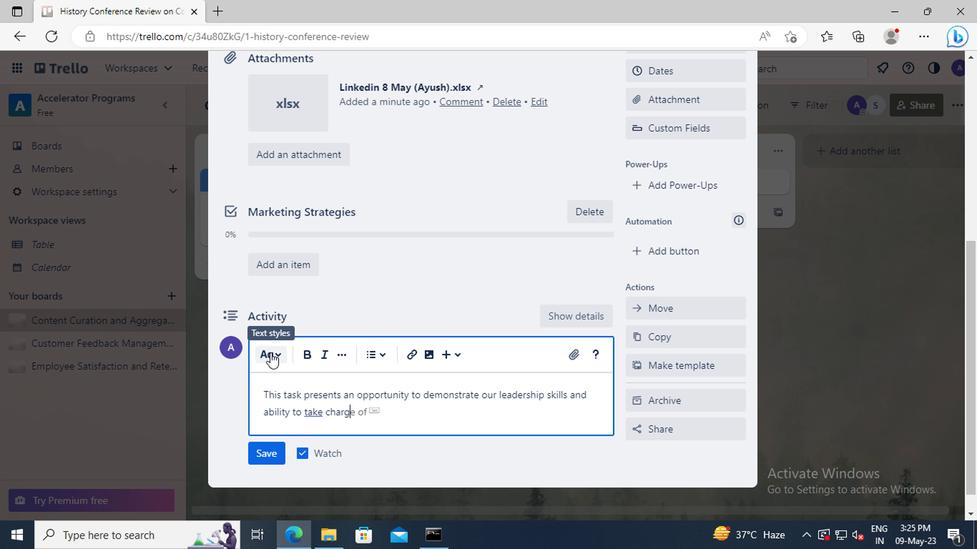 
Action: Mouse moved to (270, 456)
Screenshot: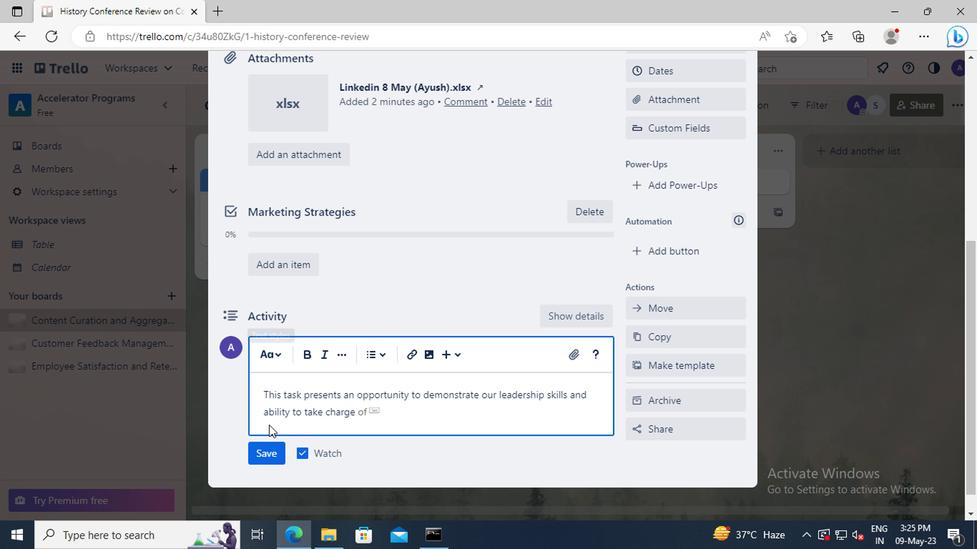
Action: Mouse pressed left at (270, 456)
Screenshot: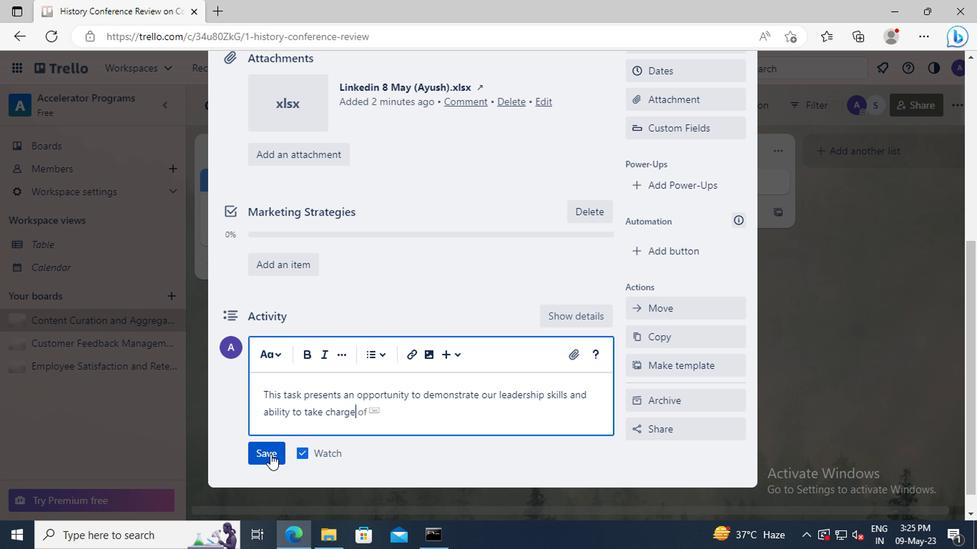 
Action: Mouse moved to (636, 348)
Screenshot: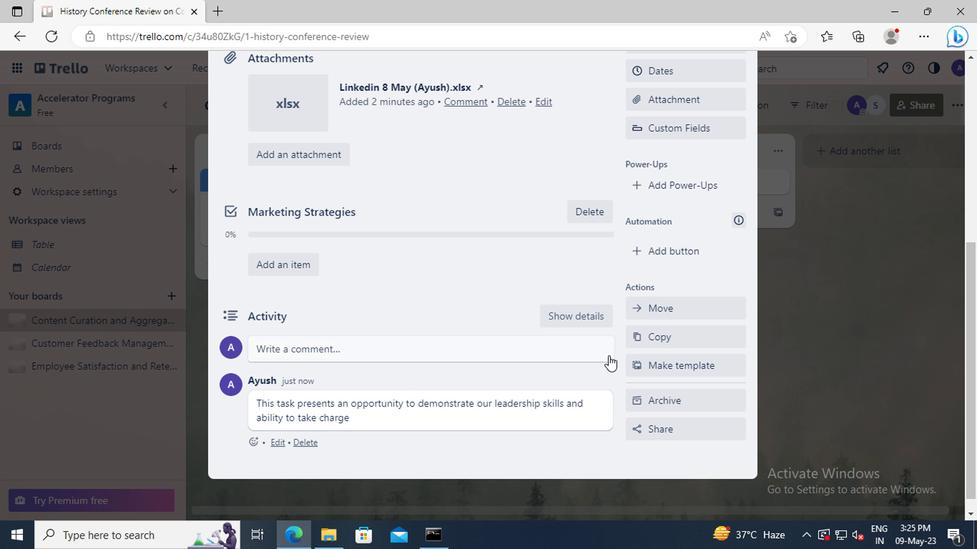 
Action: Mouse scrolled (636, 349) with delta (0, 0)
Screenshot: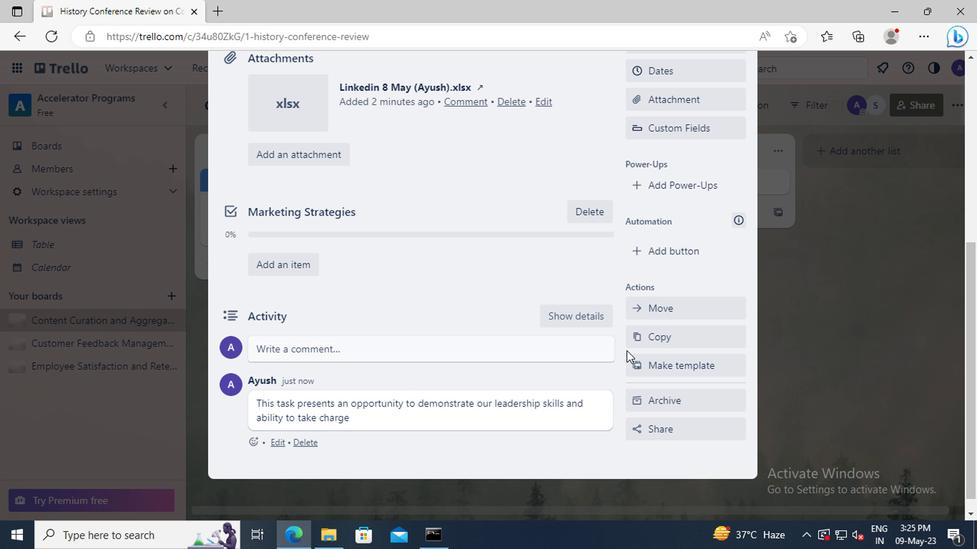 
Action: Mouse moved to (645, 325)
Screenshot: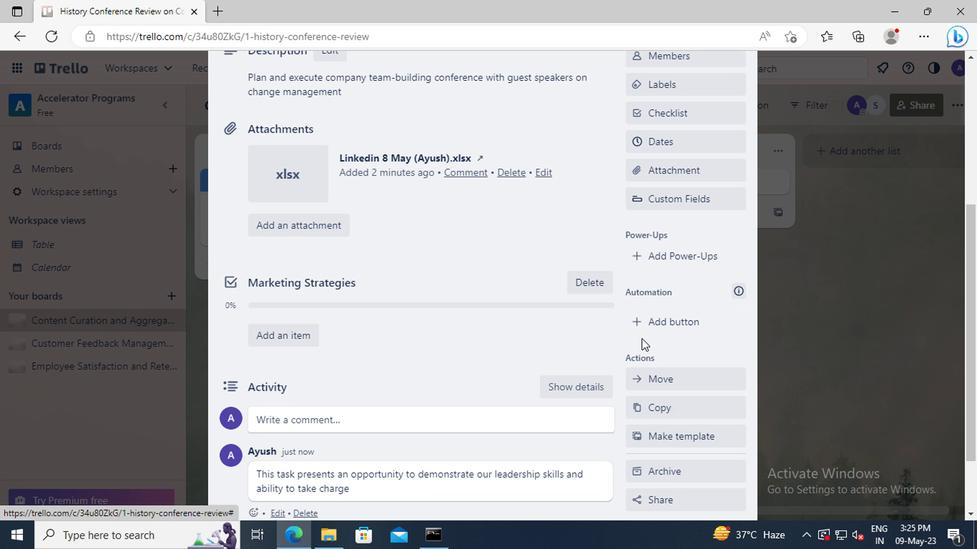 
Action: Mouse scrolled (645, 326) with delta (0, 0)
Screenshot: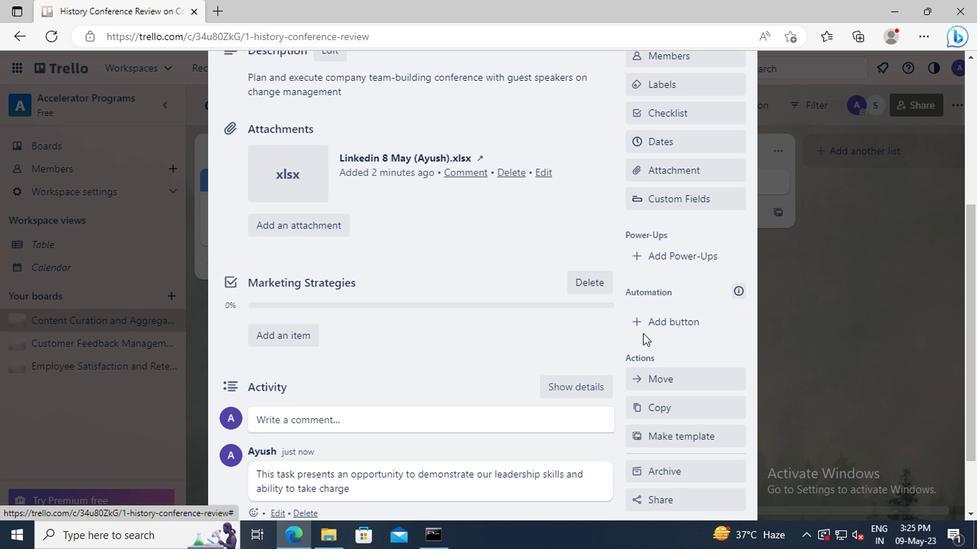 
Action: Mouse moved to (656, 212)
Screenshot: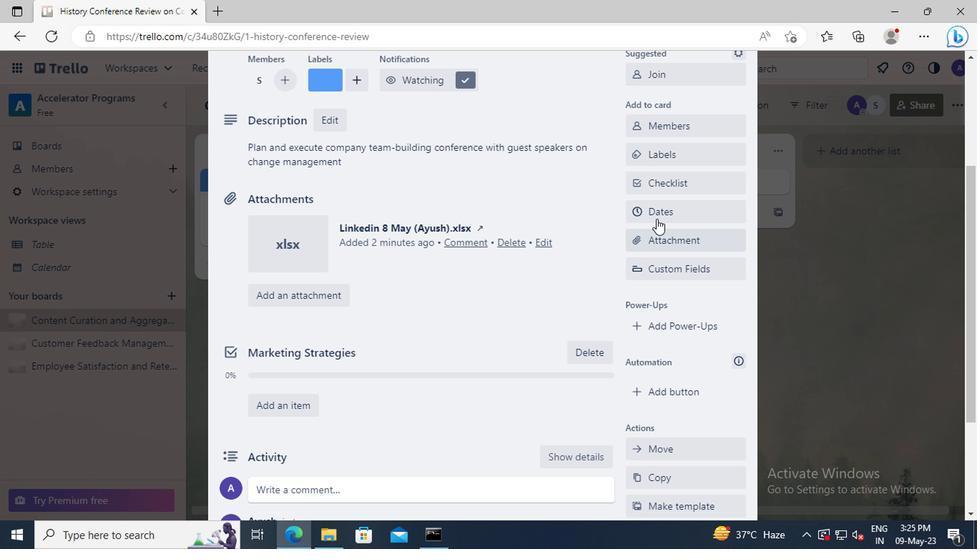 
Action: Mouse pressed left at (656, 212)
Screenshot: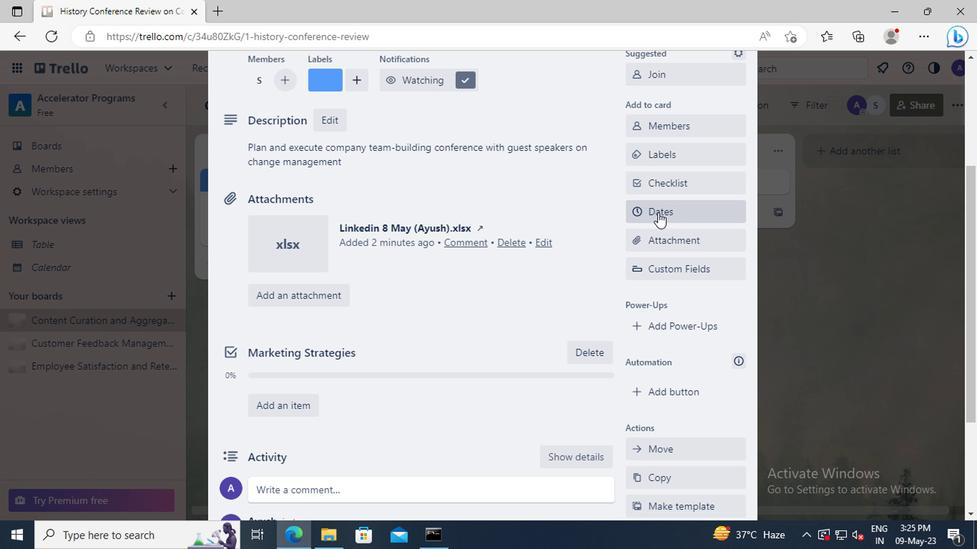
Action: Mouse moved to (640, 364)
Screenshot: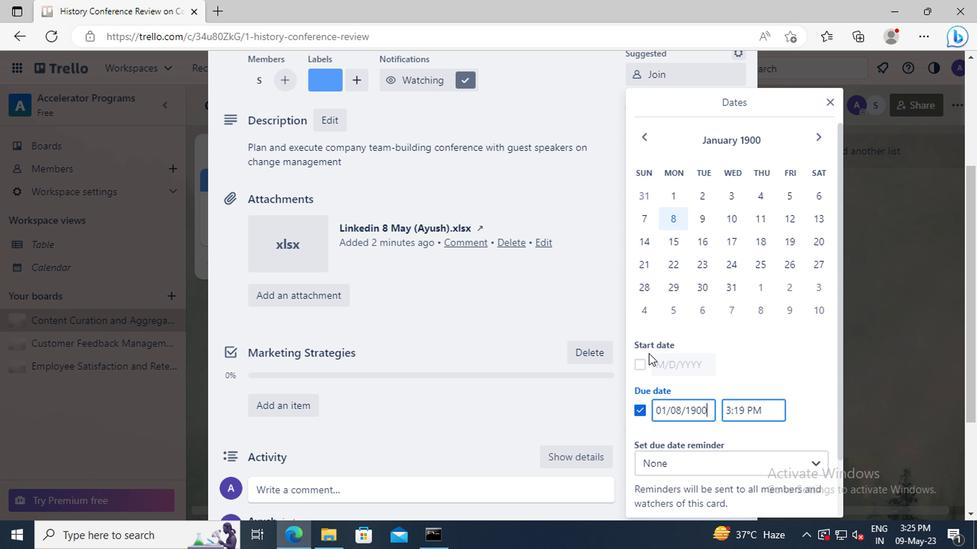 
Action: Mouse pressed left at (640, 364)
Screenshot: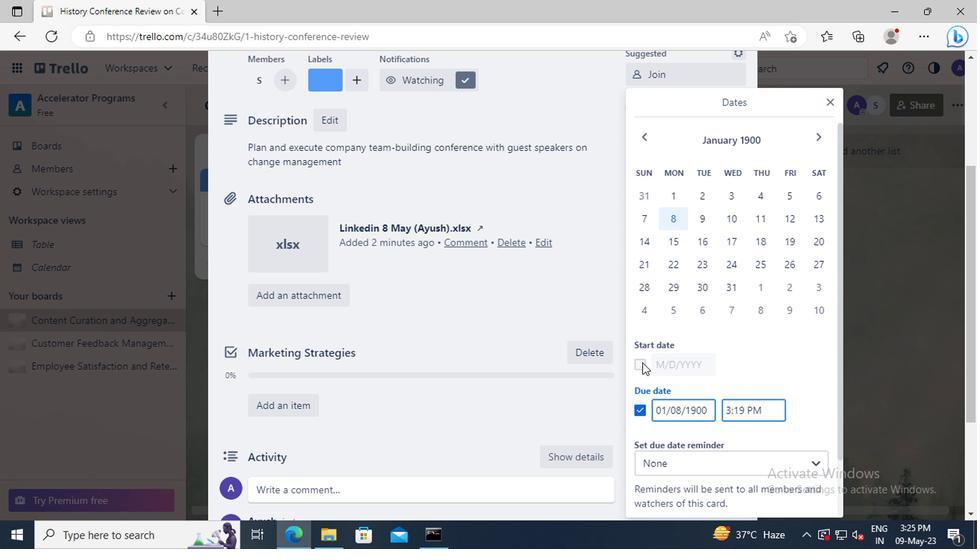 
Action: Mouse moved to (703, 367)
Screenshot: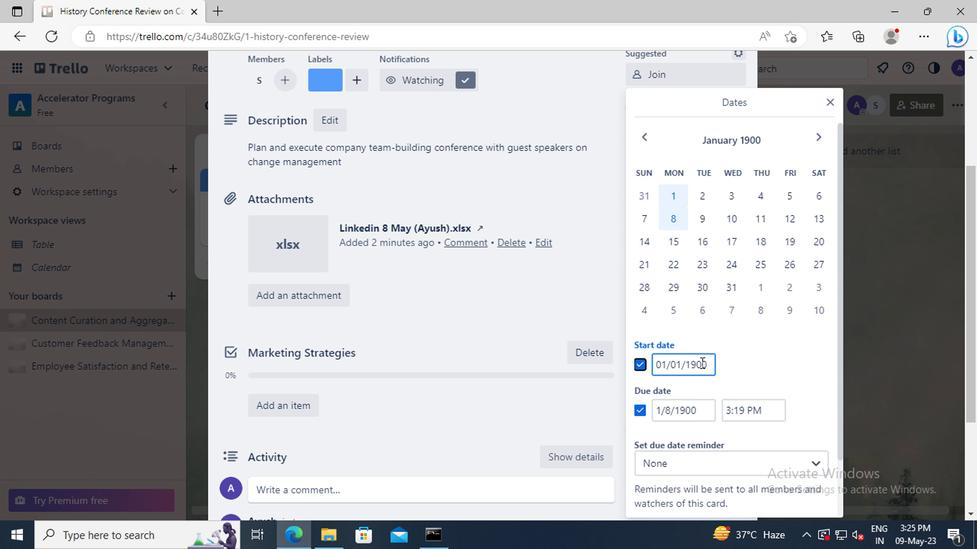 
Action: Mouse pressed left at (703, 367)
Screenshot: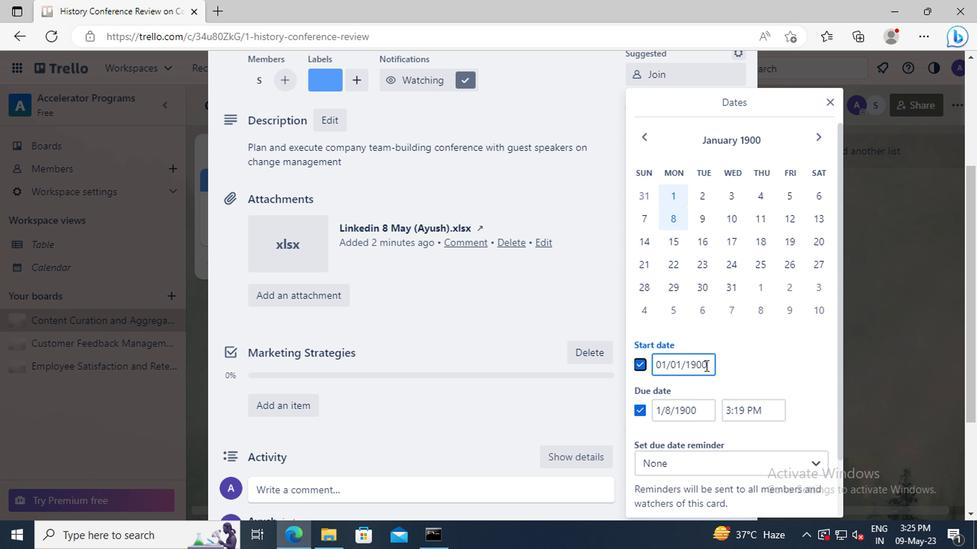 
Action: Key pressed <Key.left><Key.left><Key.left><Key.left><Key.left><Key.backspace>2
Screenshot: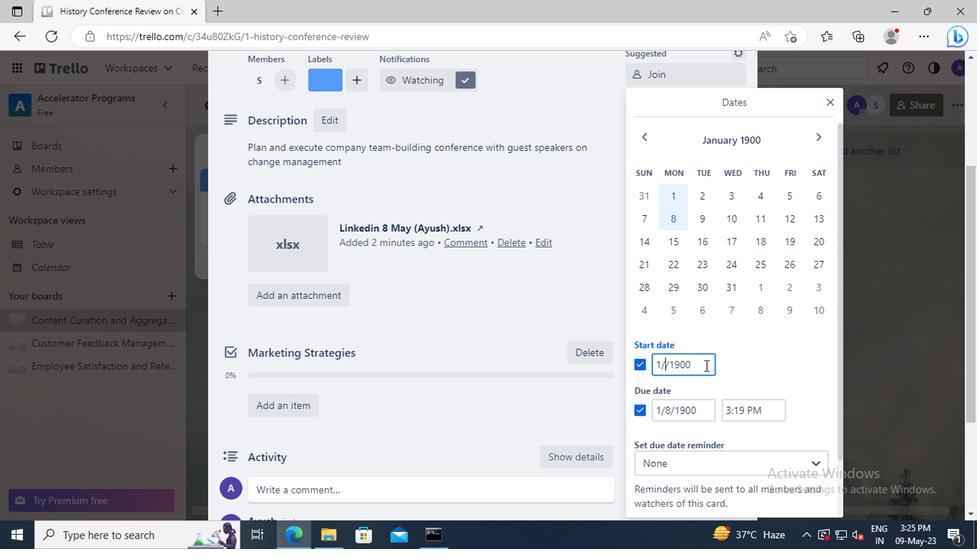 
Action: Mouse moved to (703, 410)
Screenshot: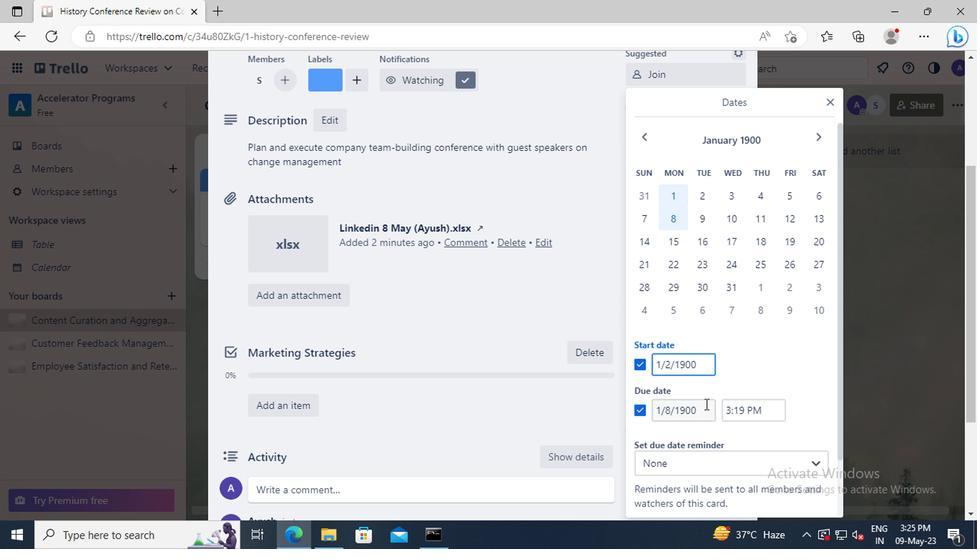 
Action: Mouse pressed left at (703, 410)
Screenshot: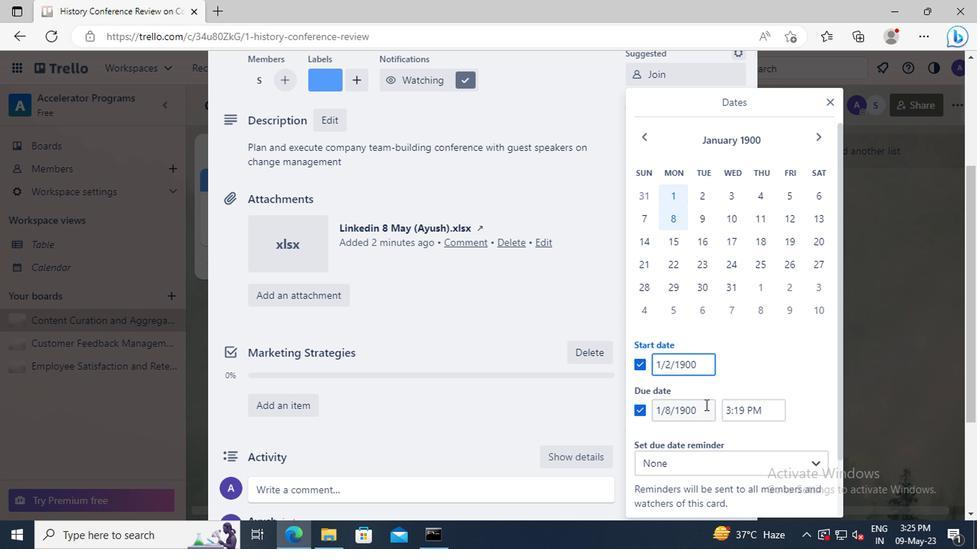 
Action: Key pressed <Key.left><Key.left><Key.left><Key.left><Key.left><Key.backspace>9
Screenshot: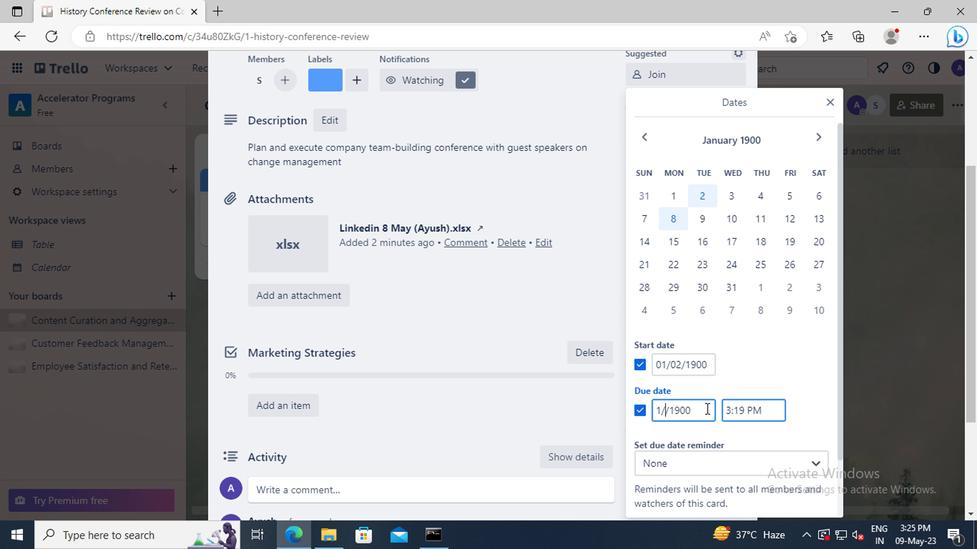 
Action: Mouse scrolled (703, 409) with delta (0, 0)
Screenshot: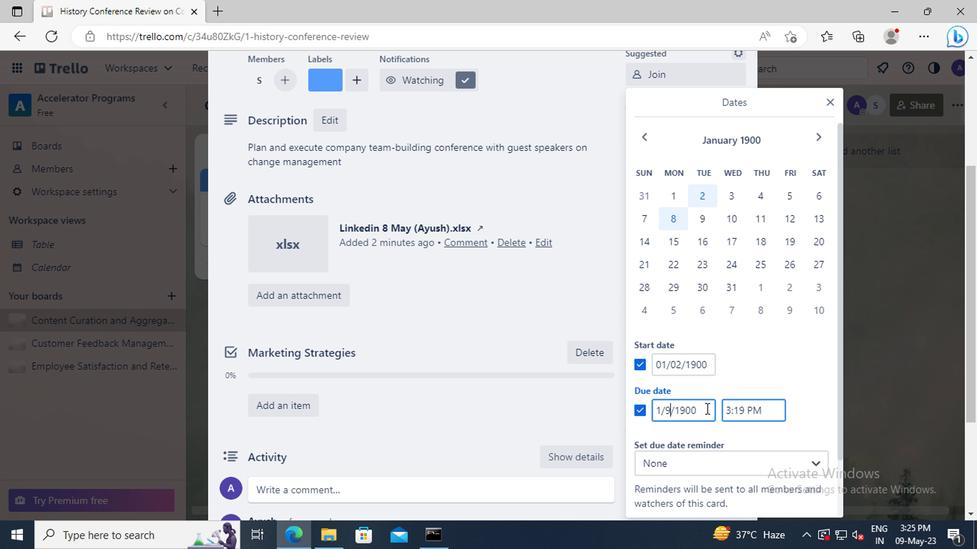 
Action: Mouse scrolled (703, 409) with delta (0, 0)
Screenshot: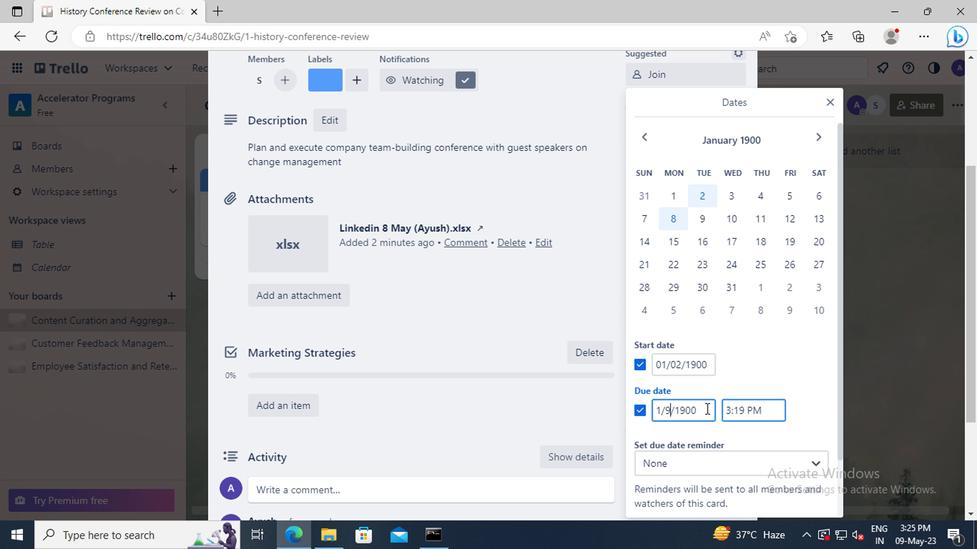 
Action: Mouse moved to (708, 462)
Screenshot: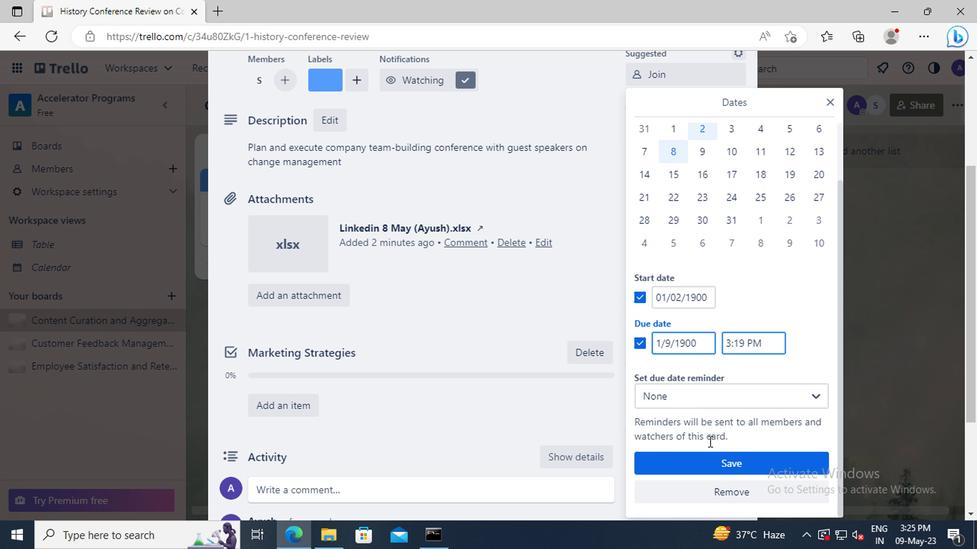 
Action: Mouse pressed left at (708, 462)
Screenshot: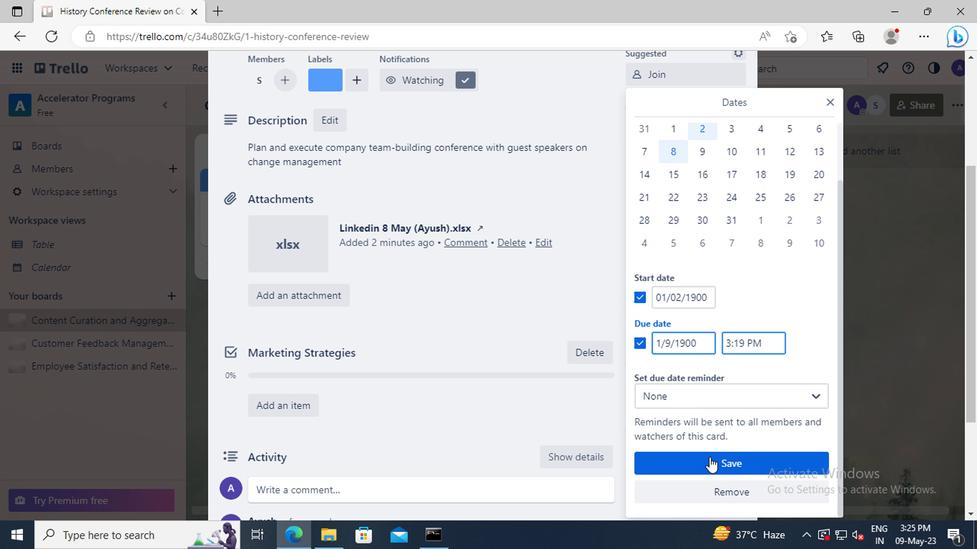 
